 Task: Look for space in Rovereto, Italy from 1st June, 2023 to 9th June, 2023 for 4 adults in price range Rs.6000 to Rs.12000. Place can be entire place with 2 bedrooms having 2 beds and 2 bathrooms. Property type can be house, flat, guest house. Booking option can be shelf check-in. Required host language is English.
Action: Mouse moved to (424, 120)
Screenshot: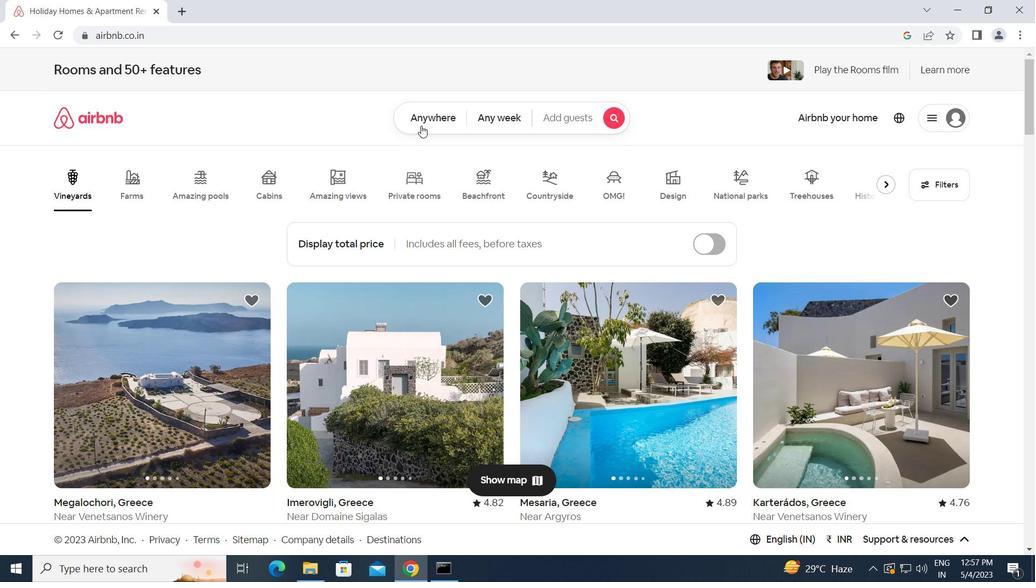 
Action: Mouse pressed left at (424, 120)
Screenshot: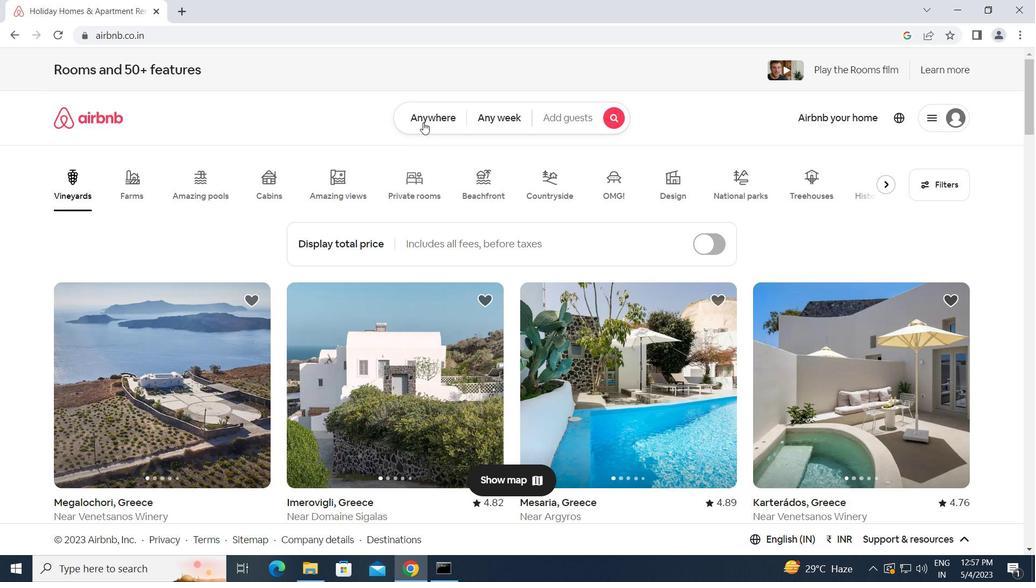 
Action: Mouse moved to (322, 166)
Screenshot: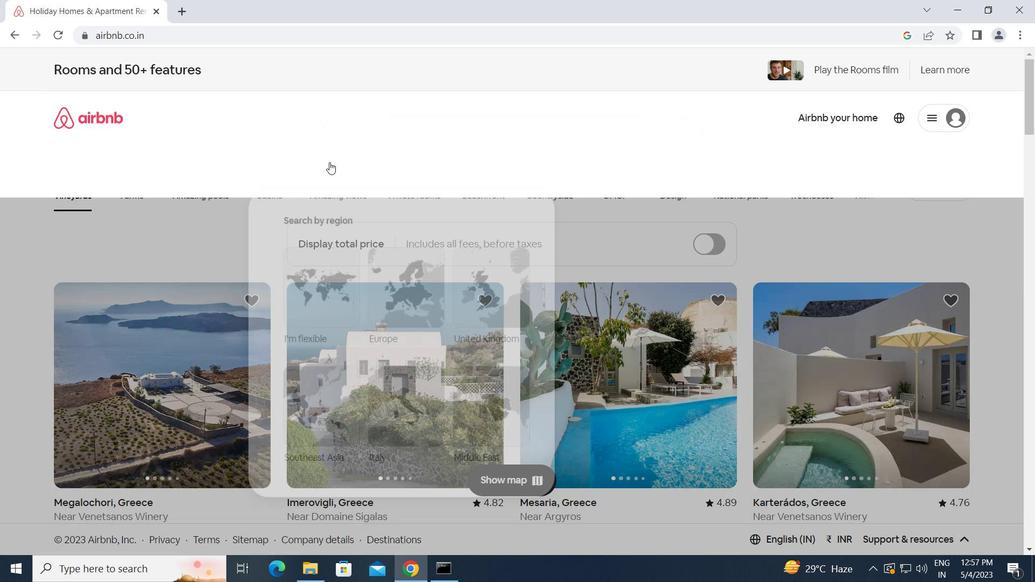 
Action: Mouse pressed left at (322, 166)
Screenshot: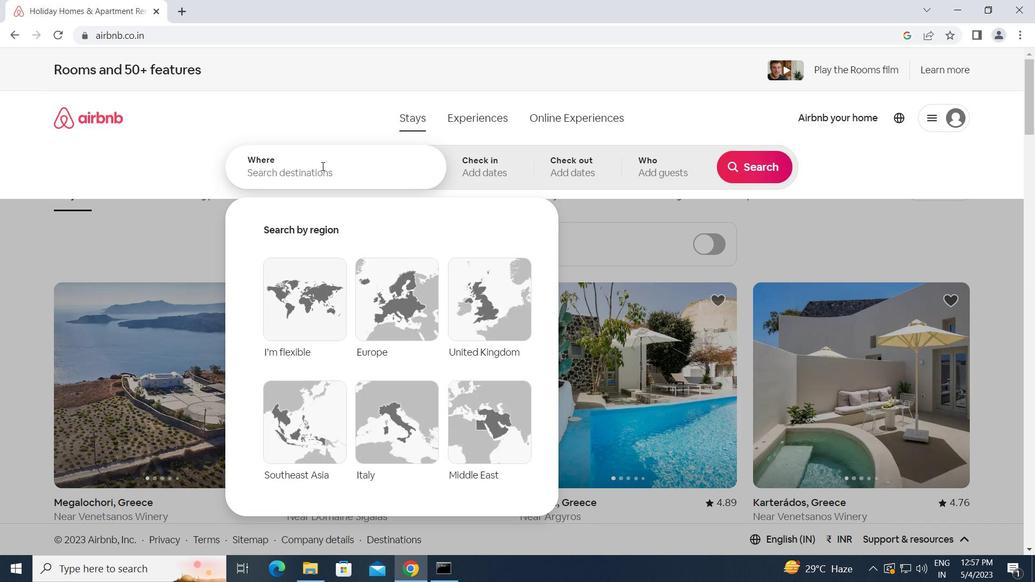 
Action: Key pressed r<Key.caps_lock>overeto,<Key.space><Key.caps_lock>i<Key.caps_lock>taly<Key.enter>
Screenshot: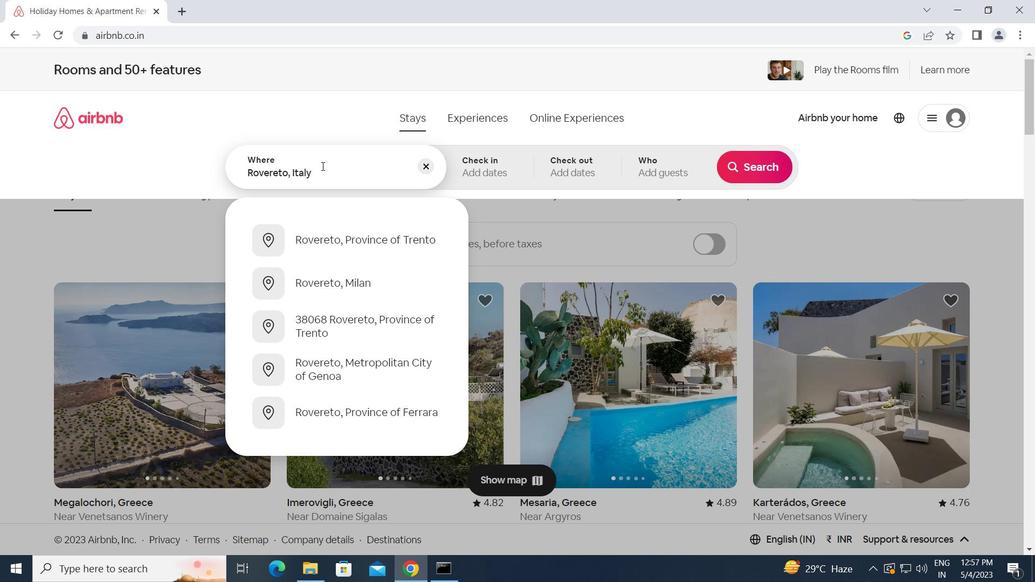 
Action: Mouse moved to (671, 326)
Screenshot: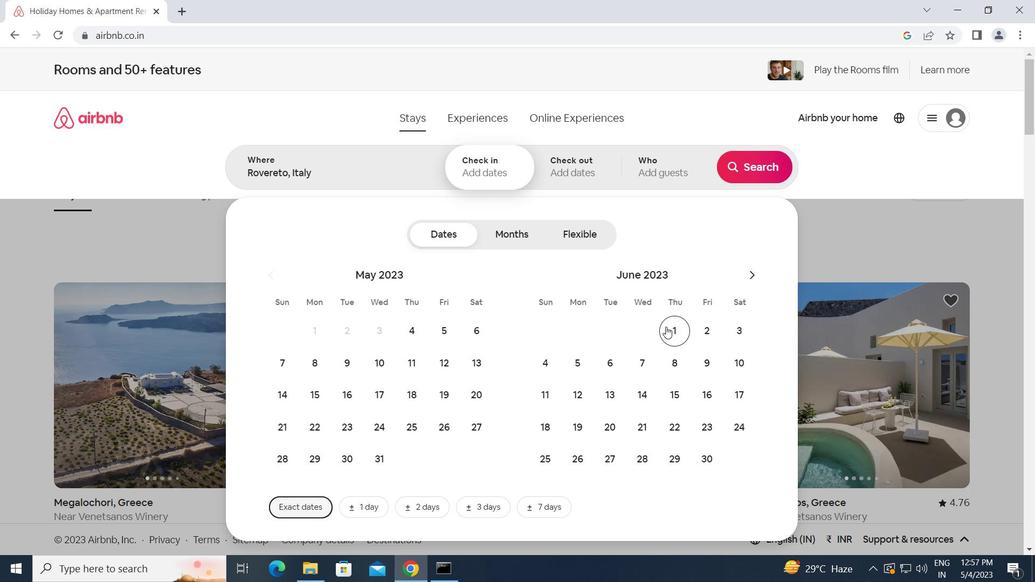
Action: Mouse pressed left at (671, 326)
Screenshot: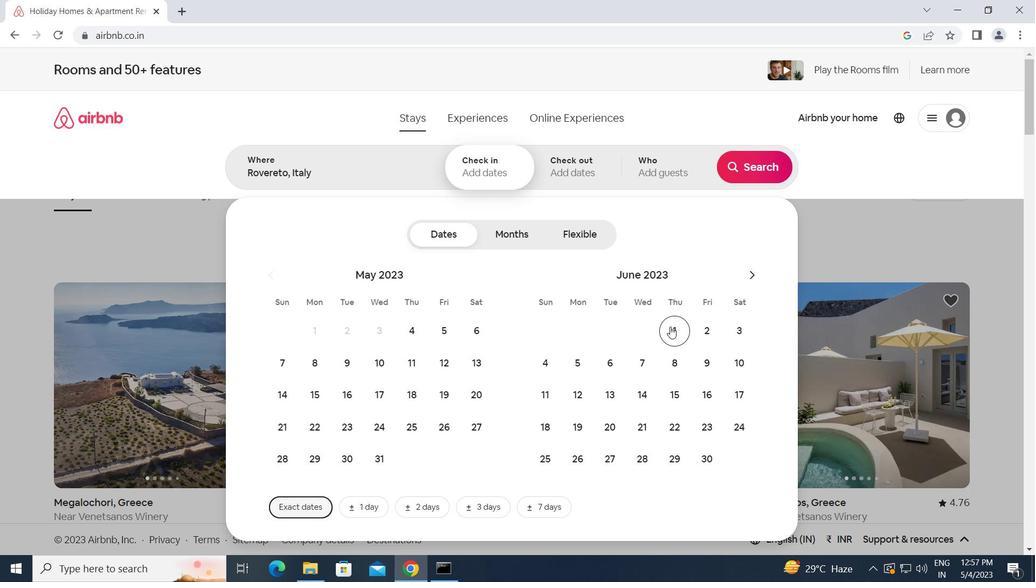 
Action: Mouse moved to (702, 364)
Screenshot: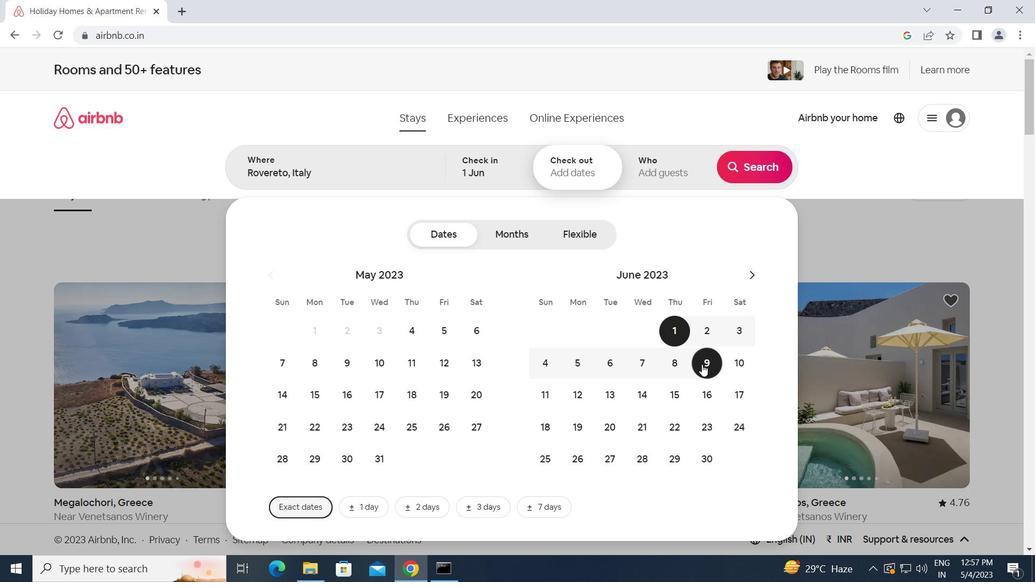 
Action: Mouse pressed left at (702, 364)
Screenshot: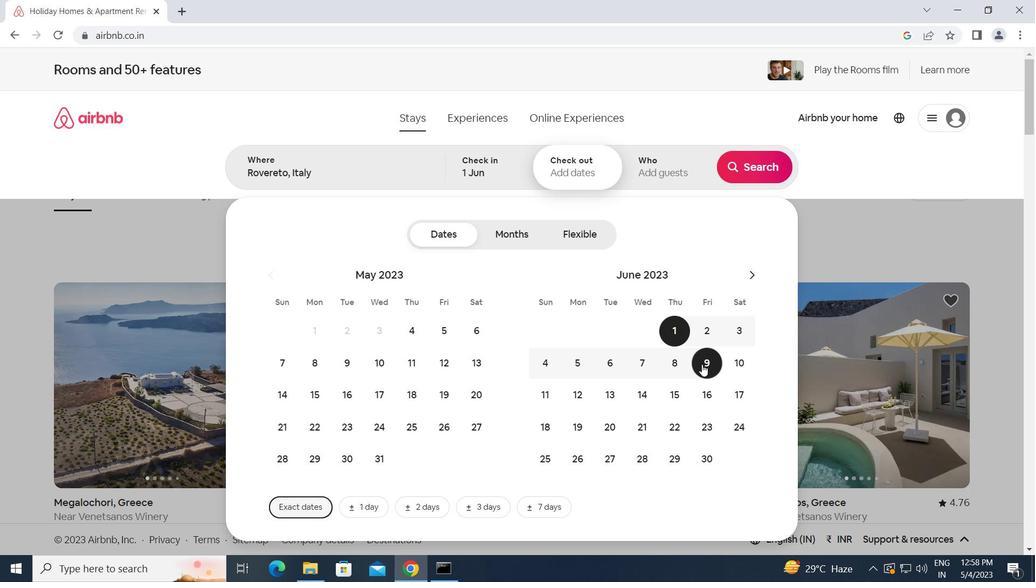 
Action: Mouse moved to (651, 174)
Screenshot: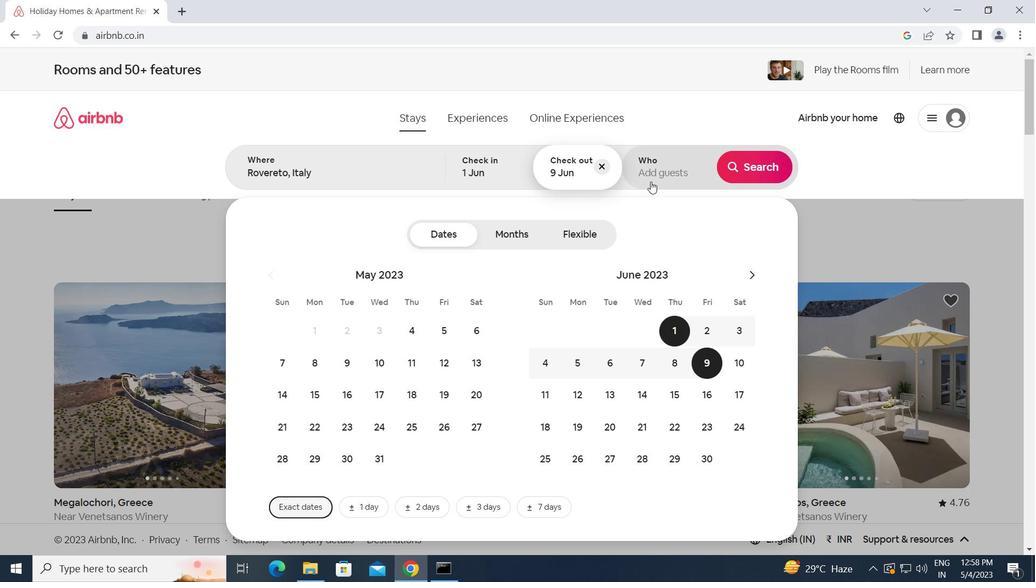 
Action: Mouse pressed left at (651, 174)
Screenshot: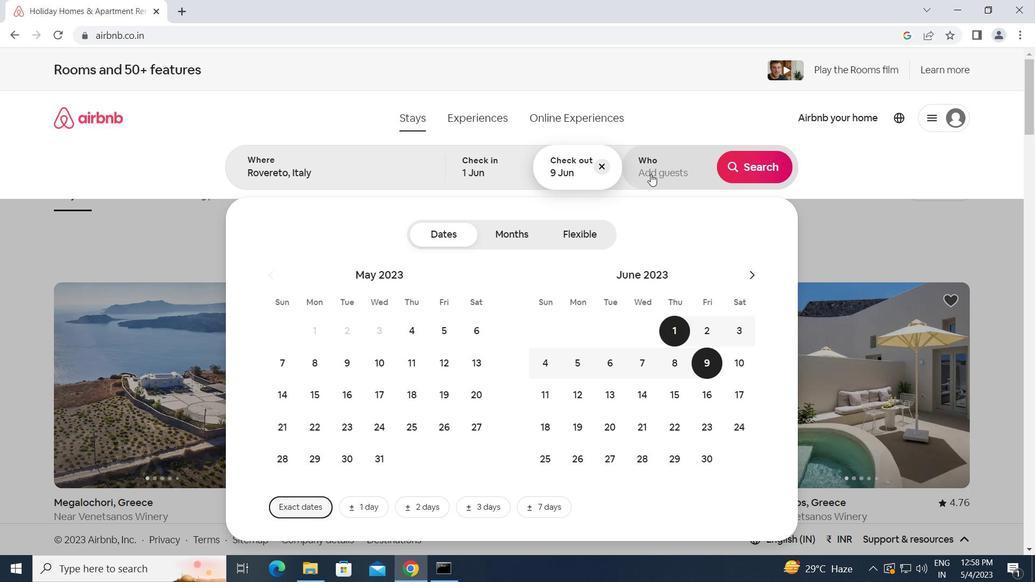 
Action: Mouse moved to (754, 236)
Screenshot: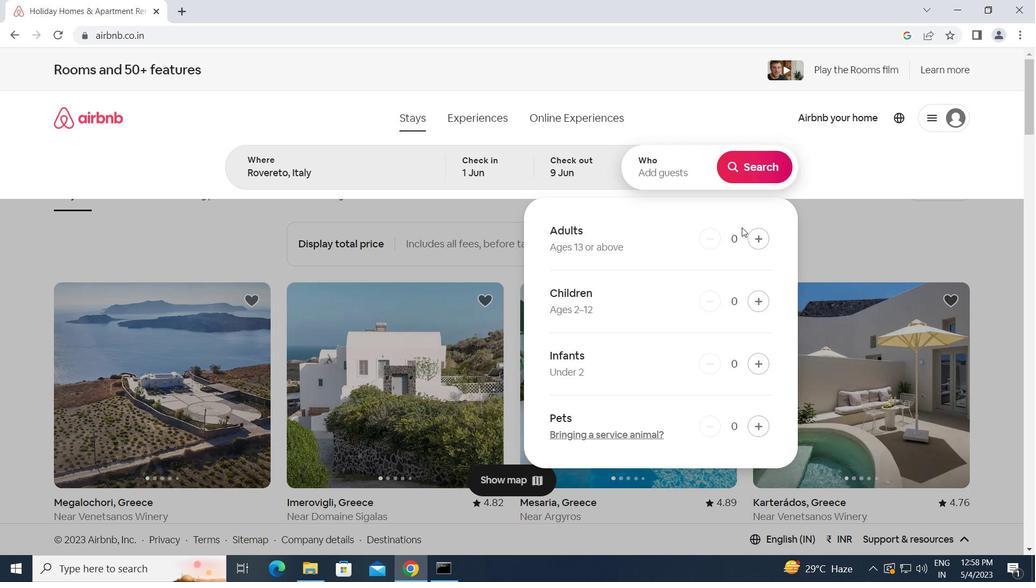 
Action: Mouse pressed left at (754, 236)
Screenshot: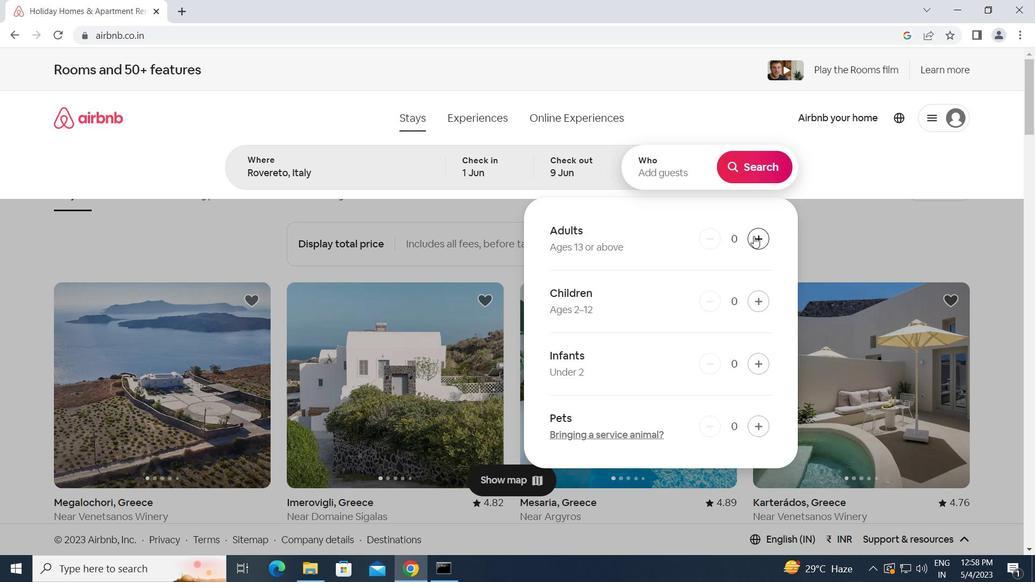 
Action: Mouse pressed left at (754, 236)
Screenshot: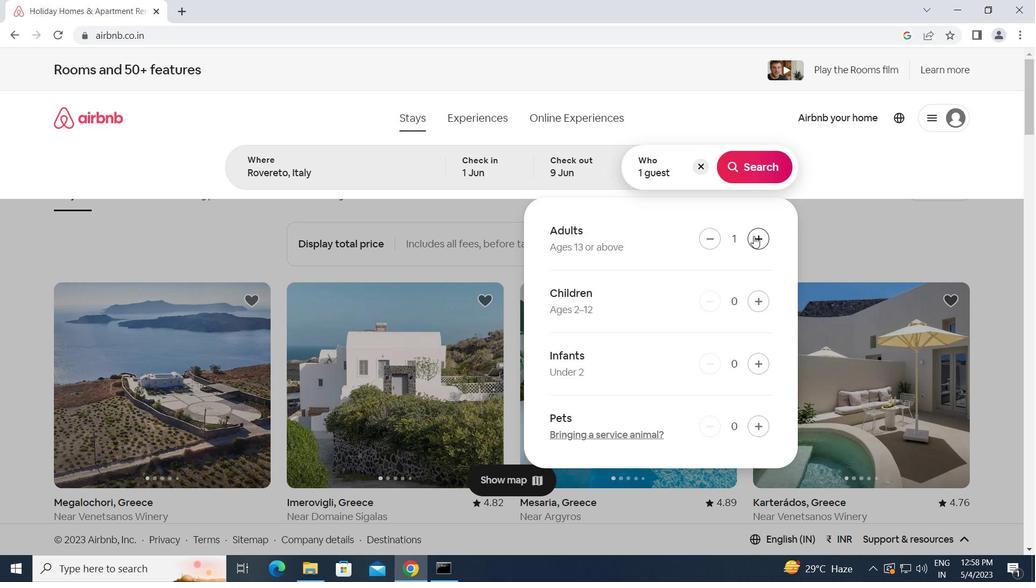 
Action: Mouse pressed left at (754, 236)
Screenshot: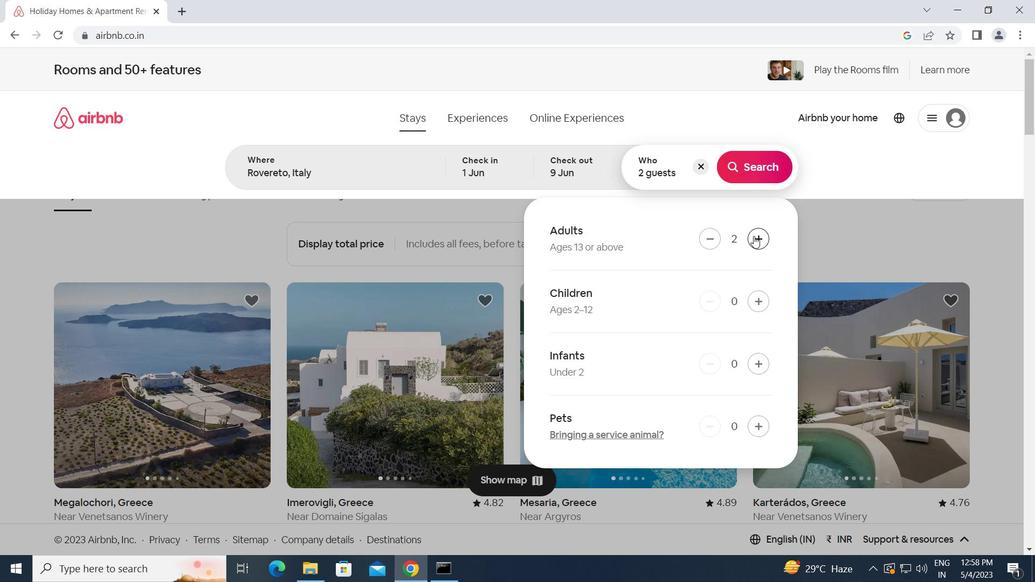 
Action: Mouse moved to (754, 236)
Screenshot: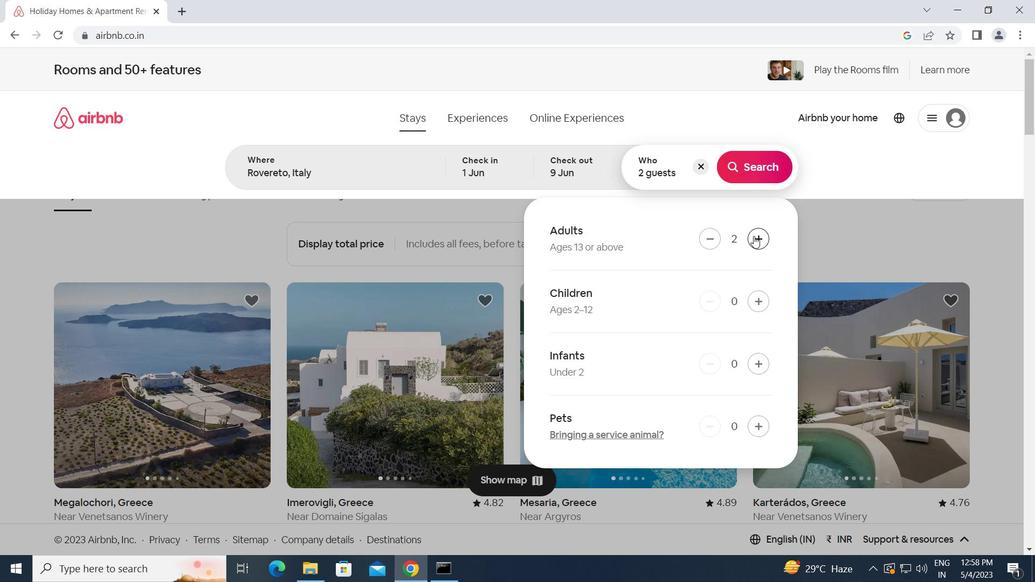 
Action: Mouse pressed left at (754, 236)
Screenshot: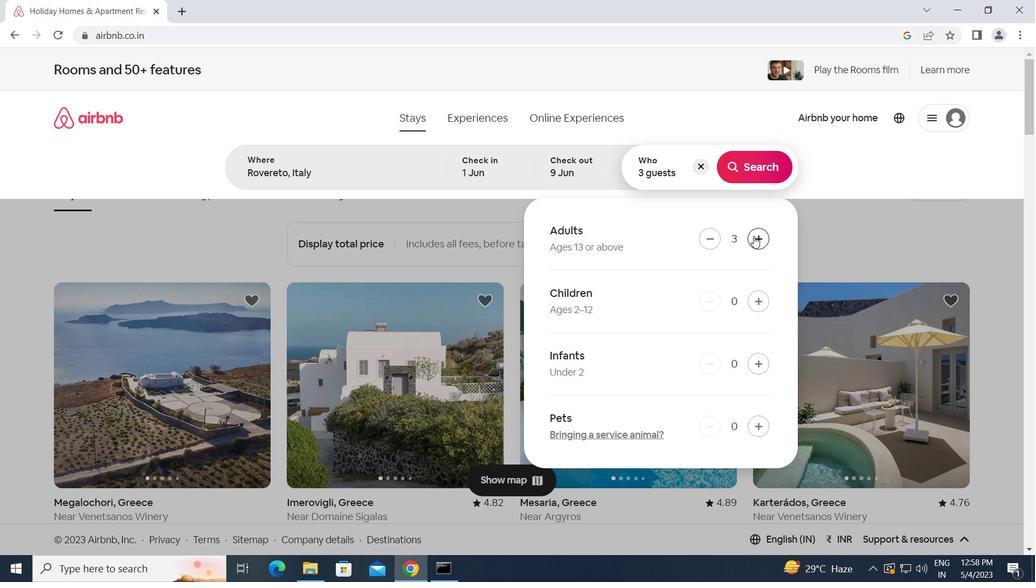 
Action: Mouse moved to (744, 173)
Screenshot: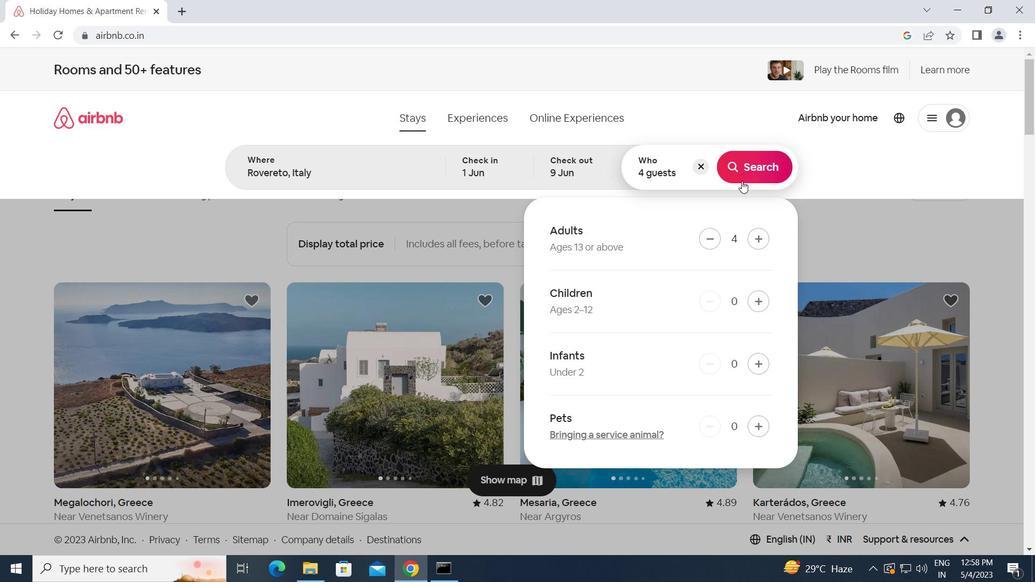 
Action: Mouse pressed left at (744, 173)
Screenshot: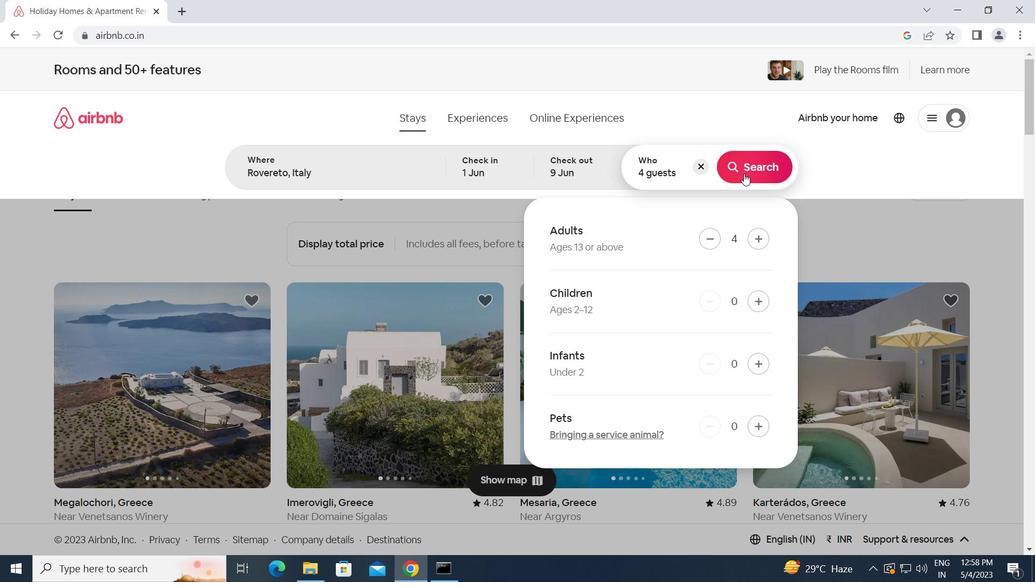 
Action: Mouse moved to (964, 124)
Screenshot: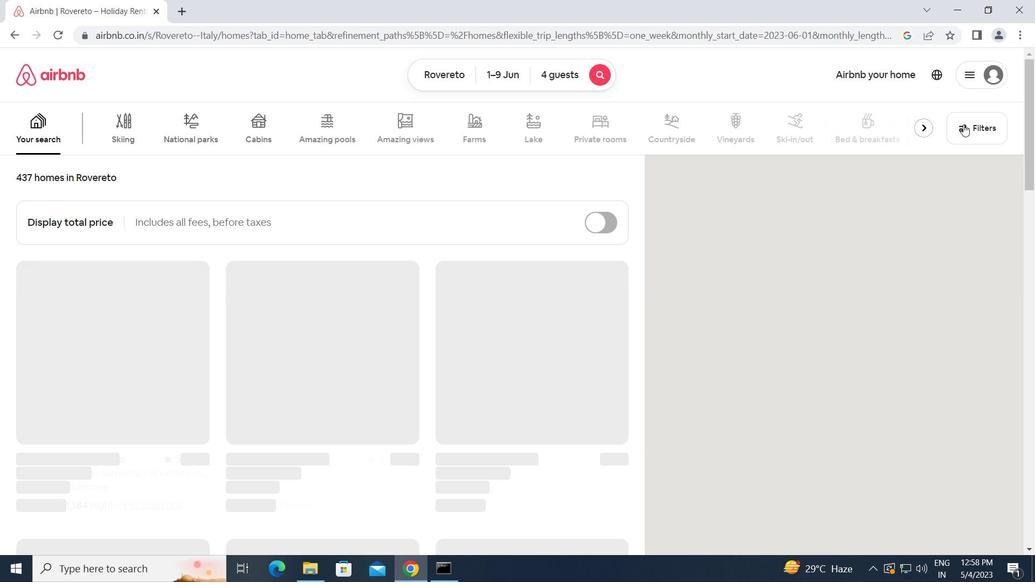 
Action: Mouse pressed left at (964, 124)
Screenshot: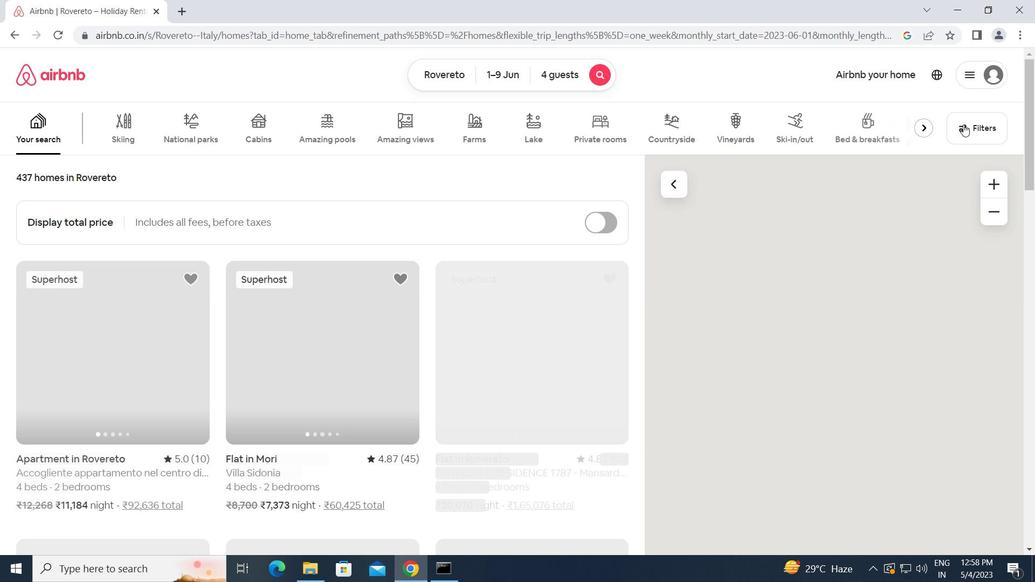 
Action: Mouse moved to (345, 296)
Screenshot: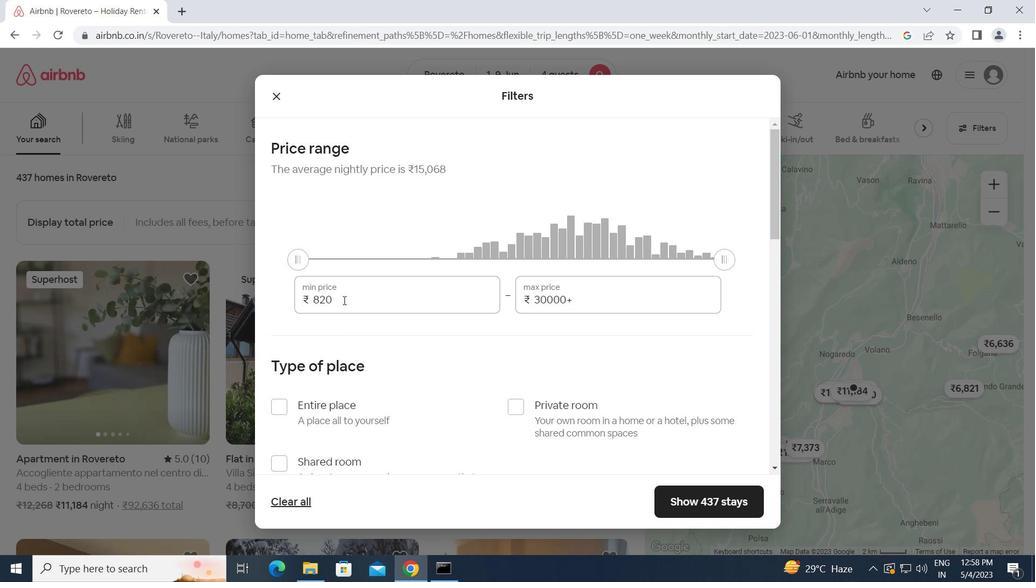 
Action: Mouse pressed left at (345, 296)
Screenshot: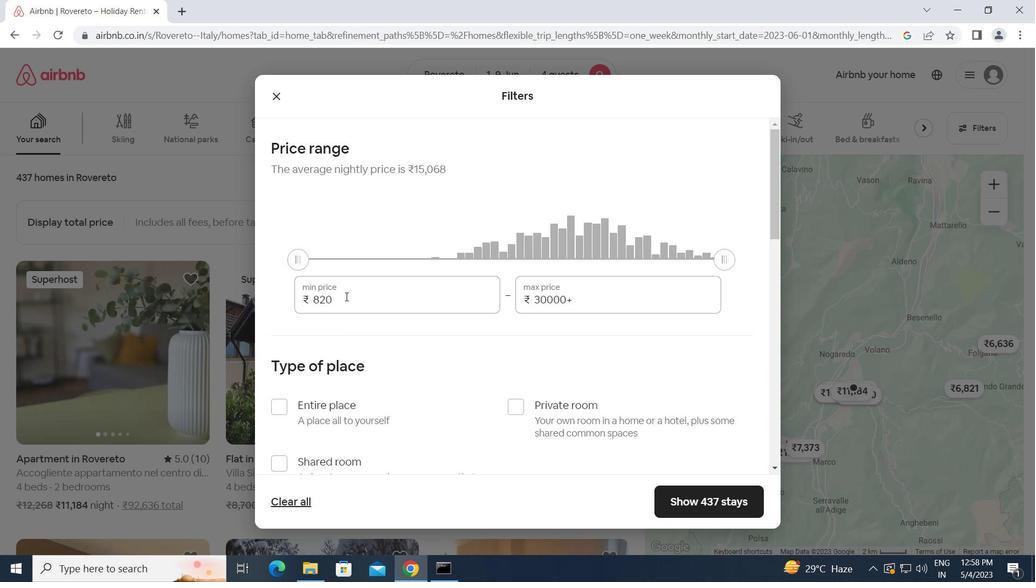 
Action: Mouse moved to (299, 305)
Screenshot: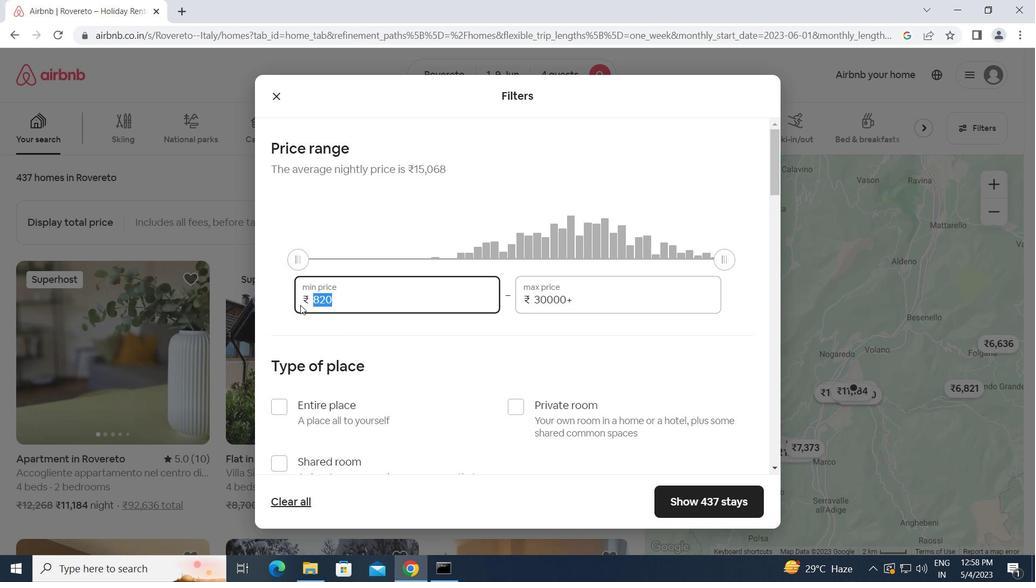 
Action: Key pressed 600
Screenshot: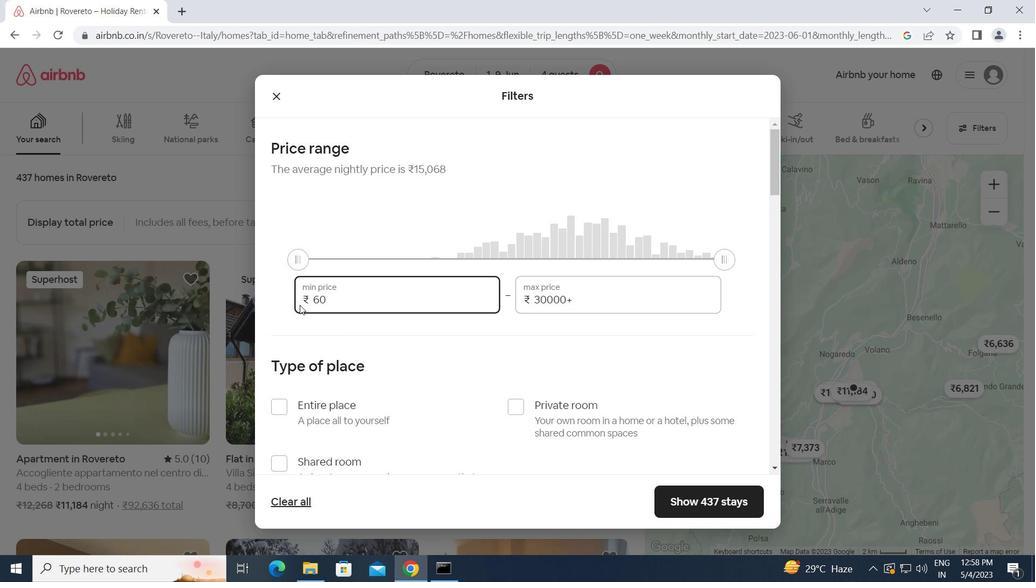 
Action: Mouse moved to (279, 324)
Screenshot: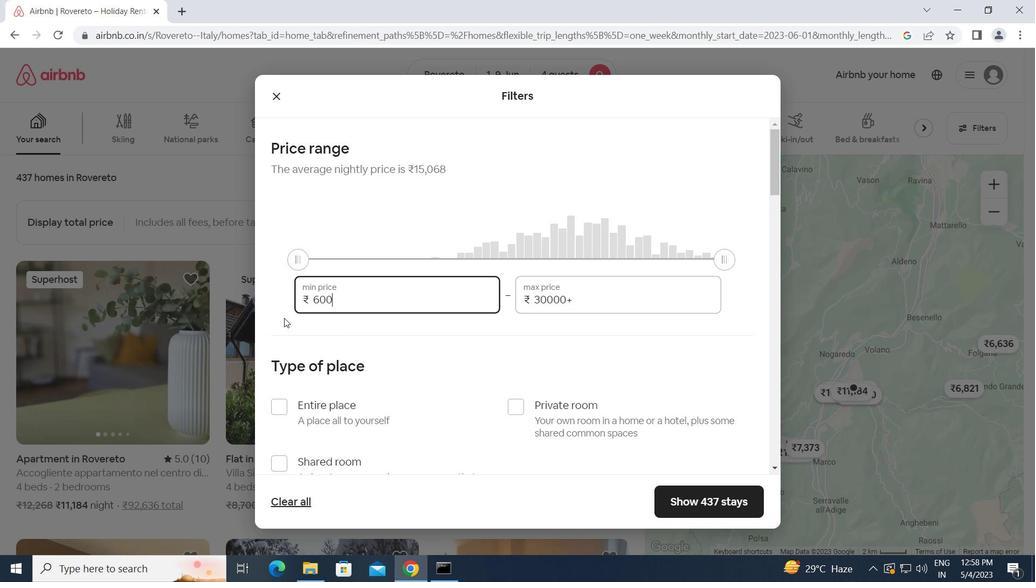 
Action: Key pressed 0<Key.tab>12000
Screenshot: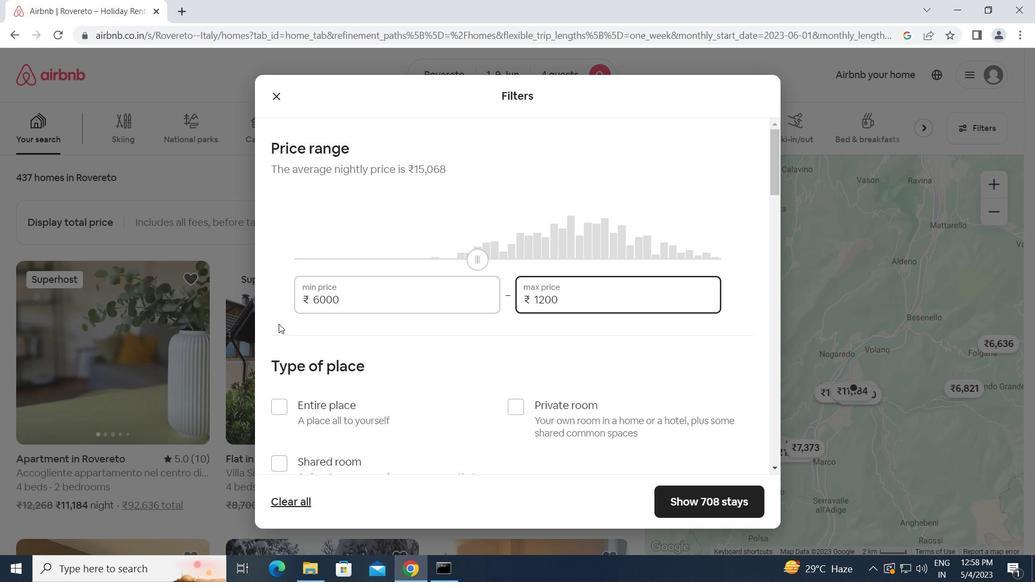 
Action: Mouse moved to (380, 350)
Screenshot: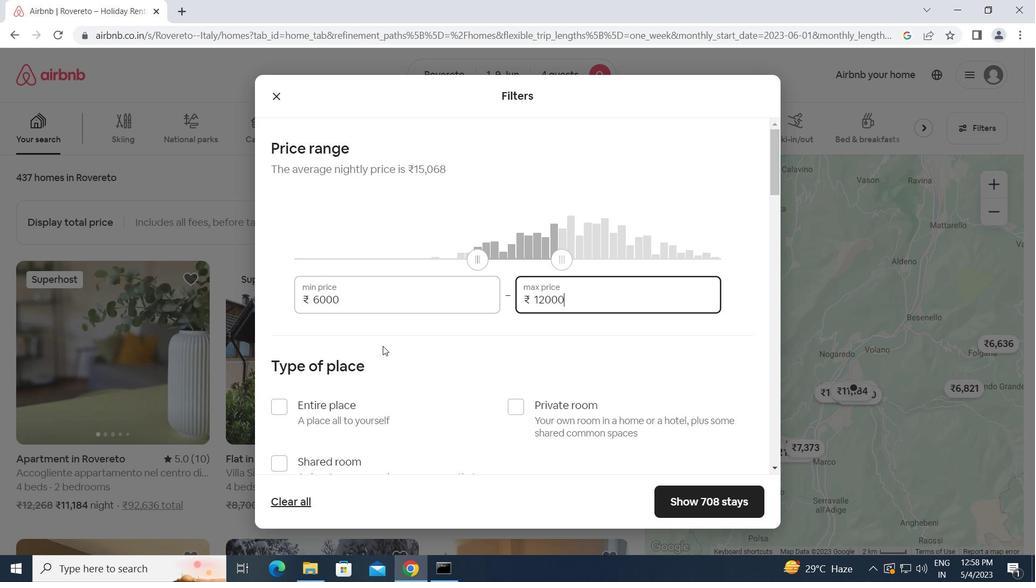 
Action: Mouse scrolled (380, 350) with delta (0, 0)
Screenshot: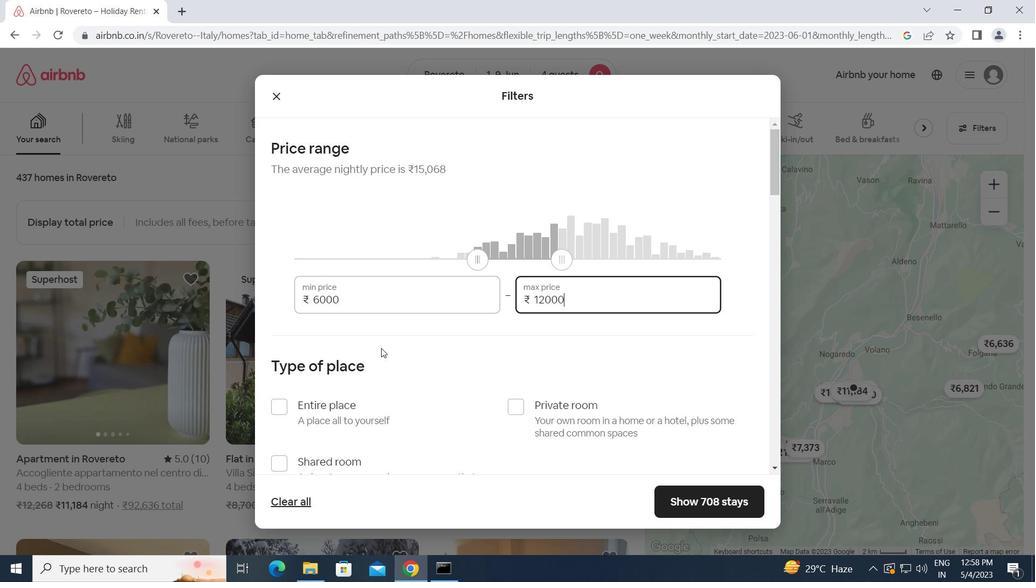 
Action: Mouse moved to (285, 344)
Screenshot: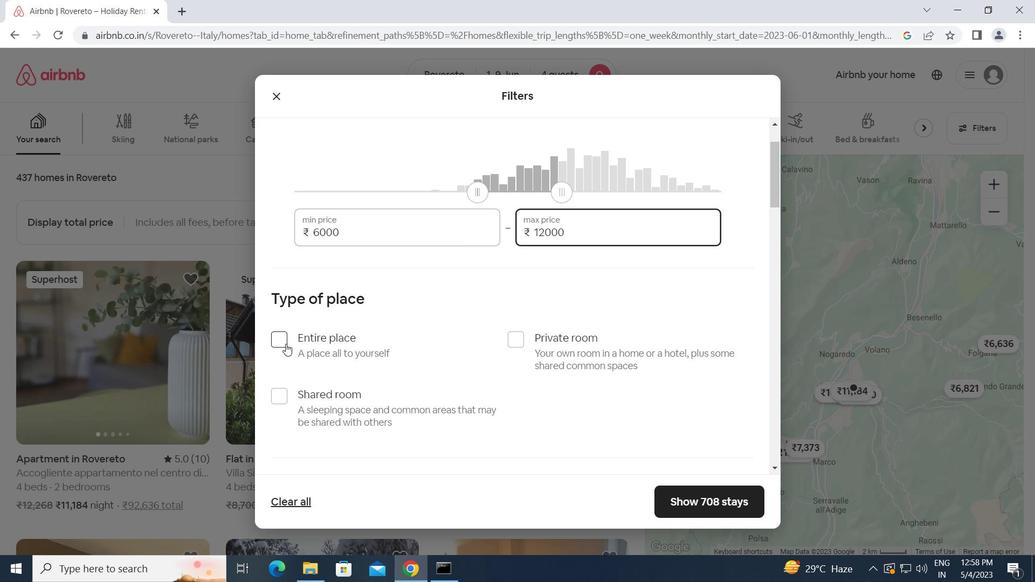 
Action: Mouse pressed left at (285, 344)
Screenshot: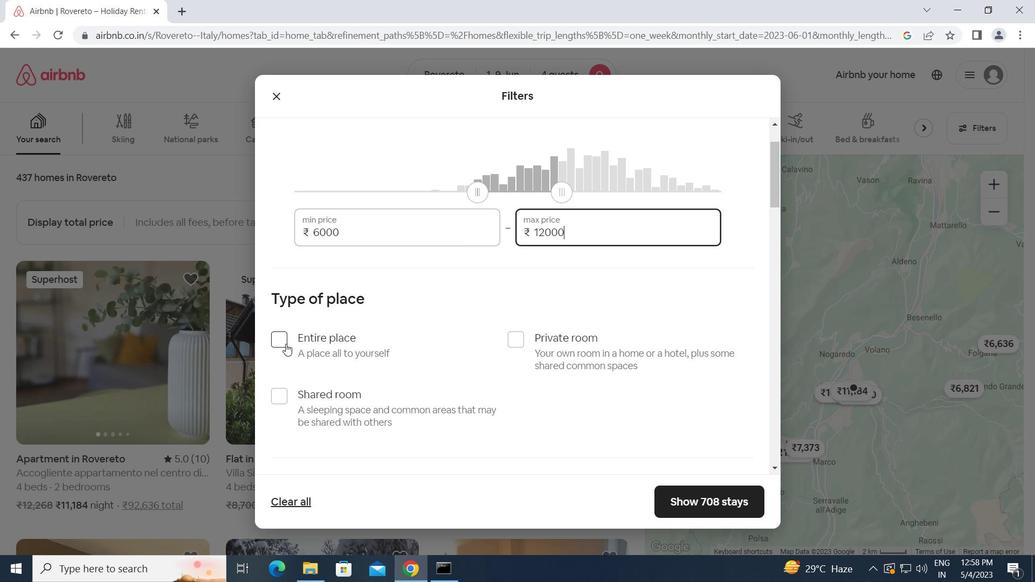 
Action: Mouse moved to (426, 378)
Screenshot: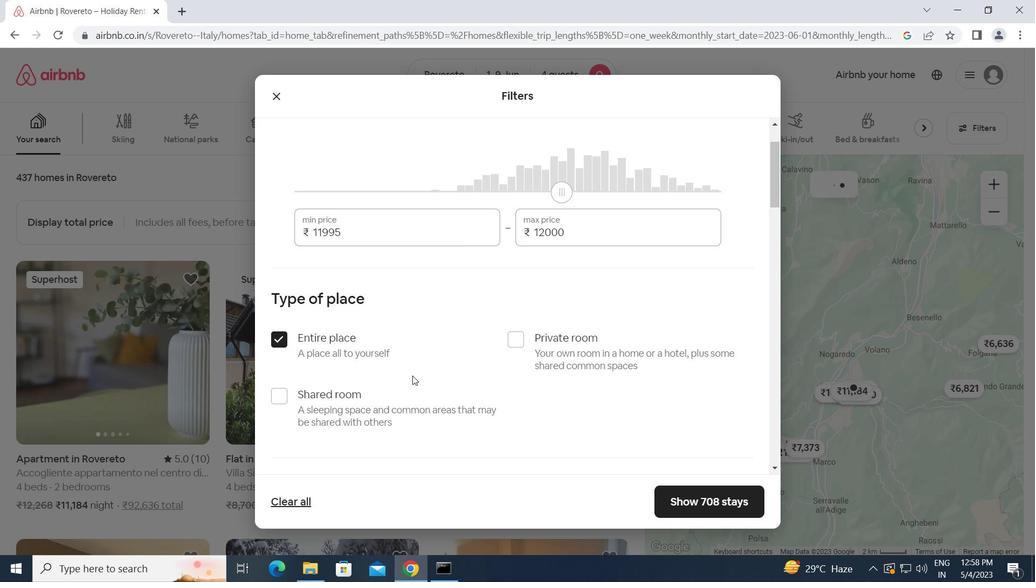 
Action: Mouse scrolled (426, 378) with delta (0, 0)
Screenshot: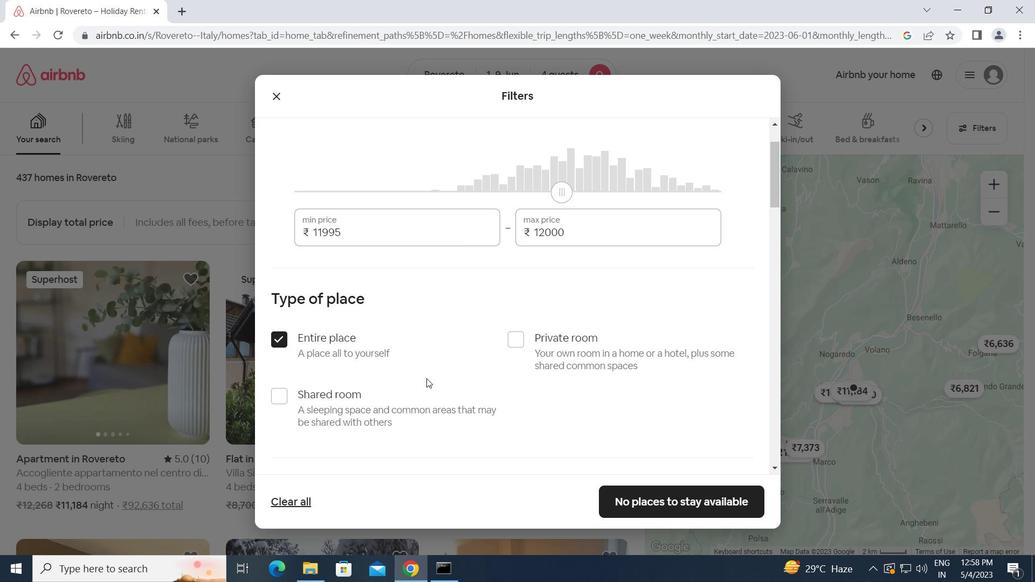 
Action: Mouse scrolled (426, 378) with delta (0, 0)
Screenshot: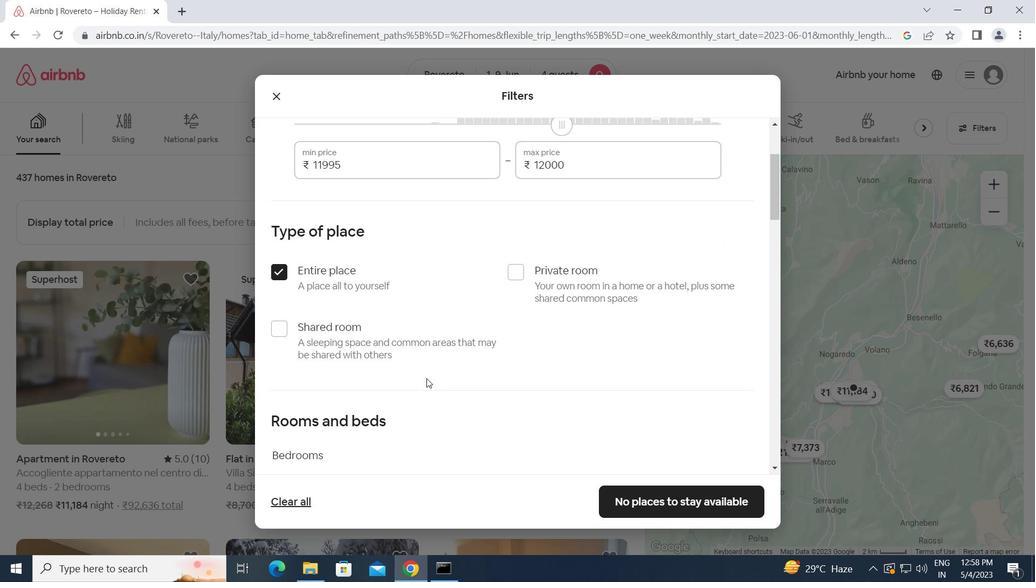 
Action: Mouse scrolled (426, 378) with delta (0, 0)
Screenshot: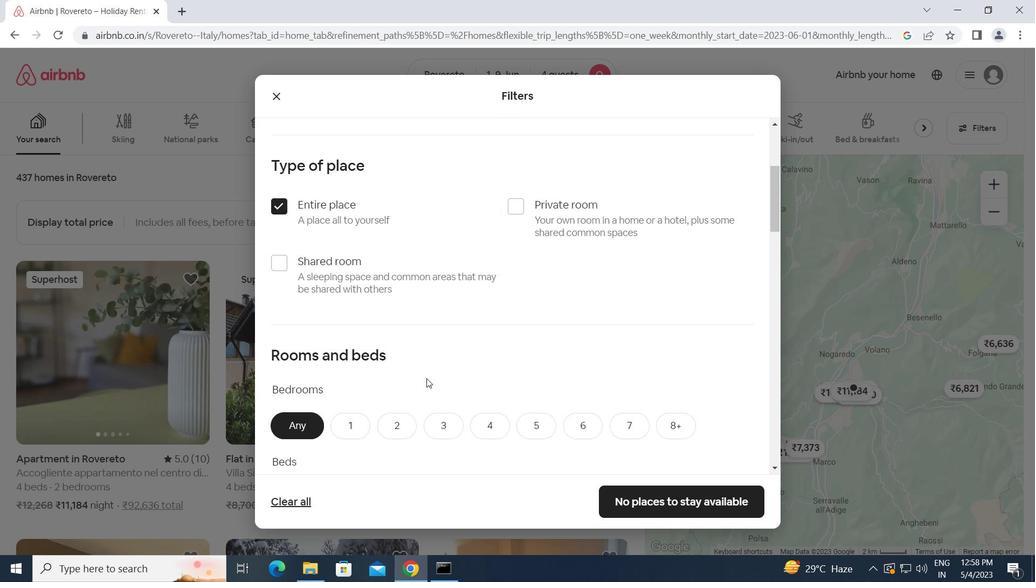 
Action: Mouse moved to (398, 358)
Screenshot: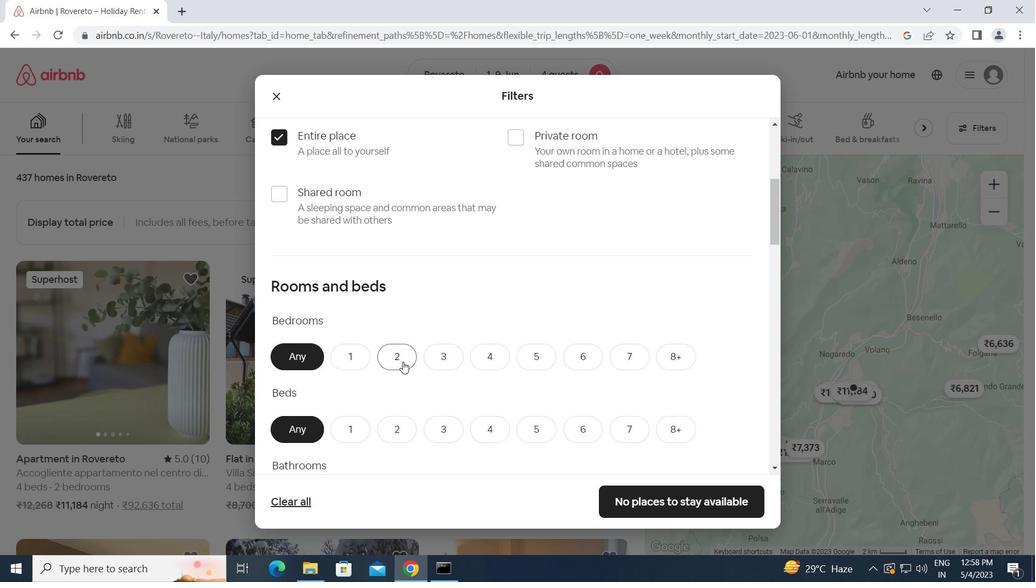 
Action: Mouse pressed left at (398, 358)
Screenshot: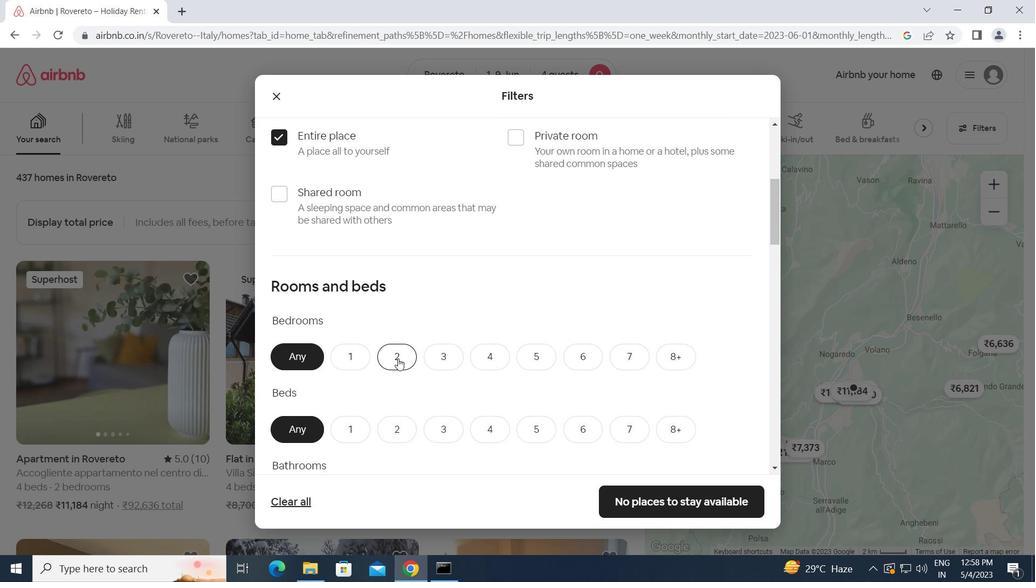 
Action: Mouse moved to (400, 431)
Screenshot: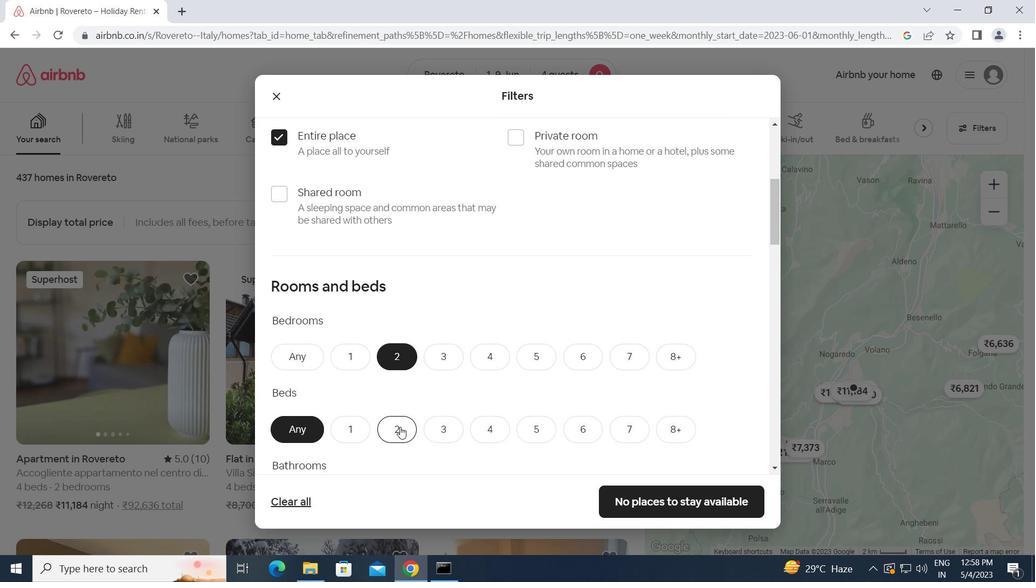 
Action: Mouse pressed left at (400, 431)
Screenshot: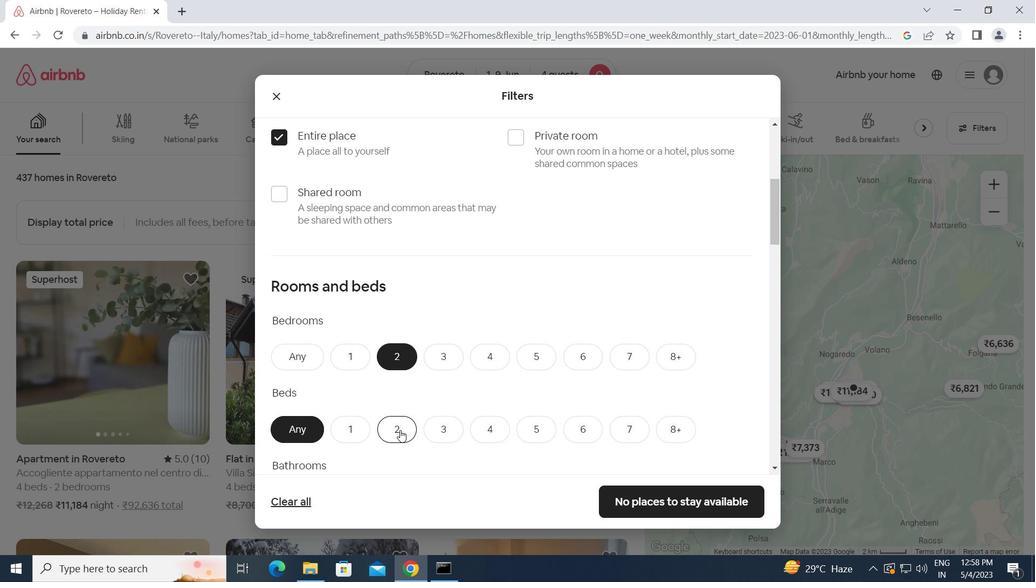 
Action: Mouse moved to (406, 431)
Screenshot: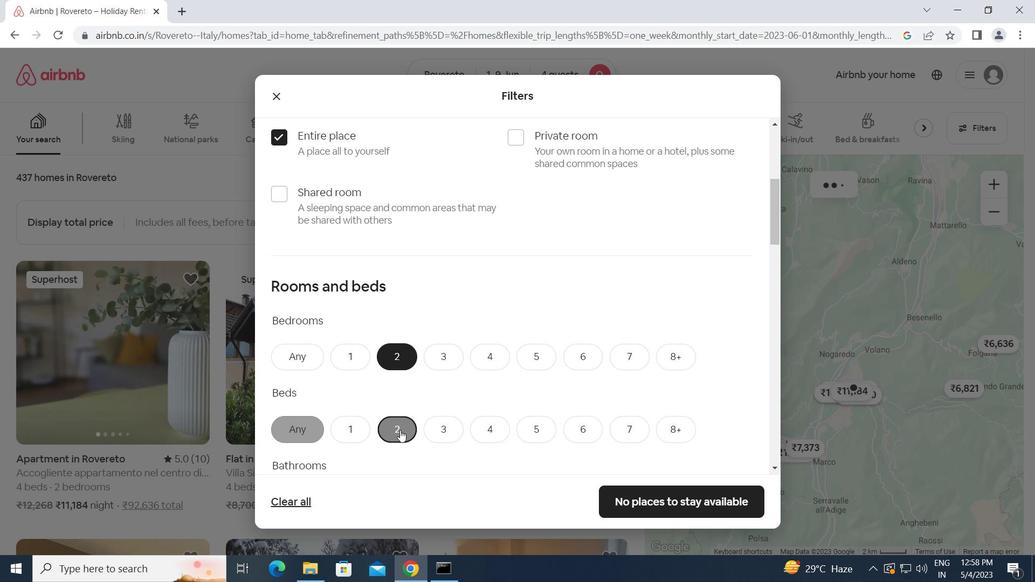 
Action: Mouse scrolled (406, 430) with delta (0, 0)
Screenshot: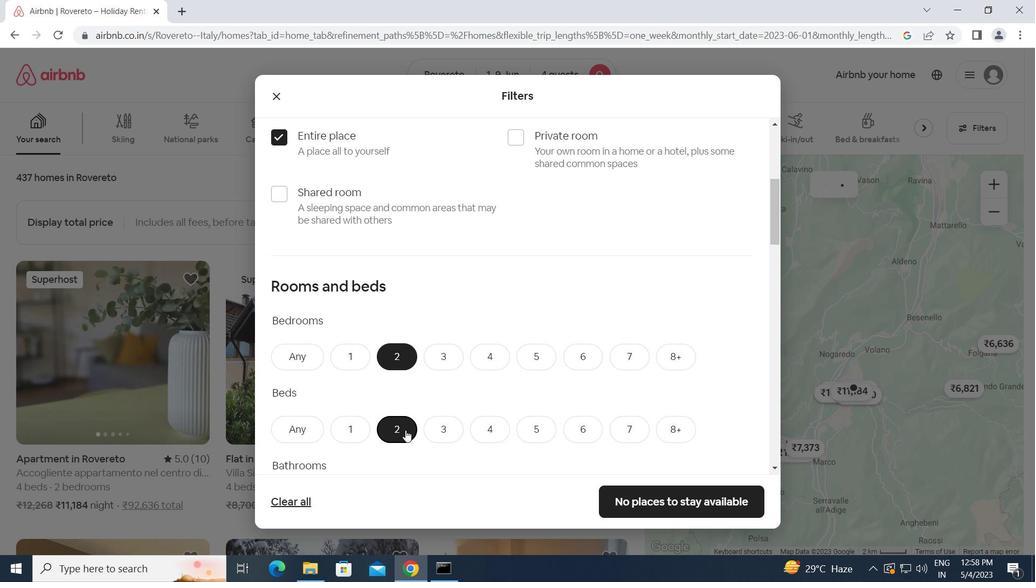 
Action: Mouse scrolled (406, 430) with delta (0, 0)
Screenshot: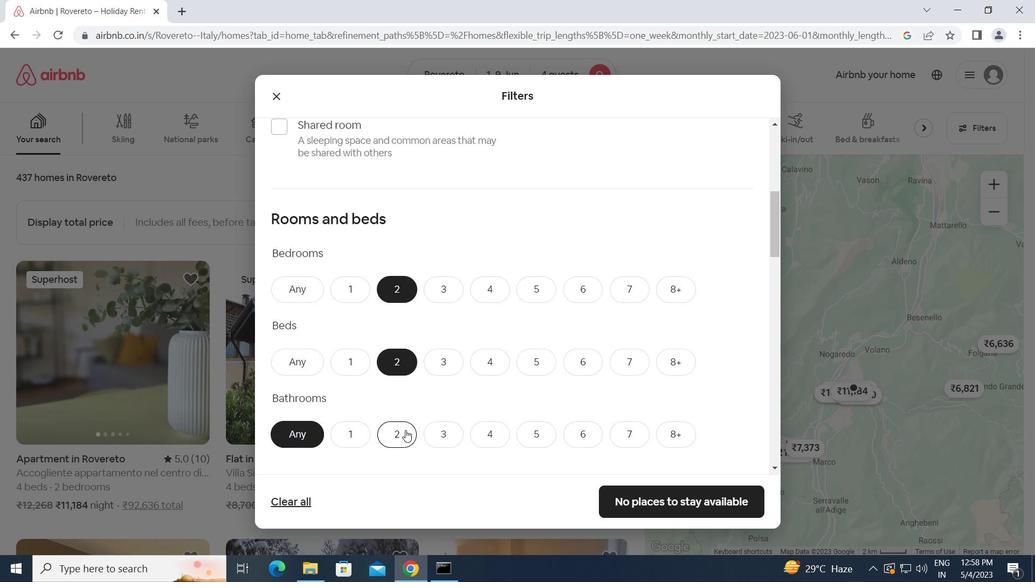 
Action: Mouse moved to (402, 363)
Screenshot: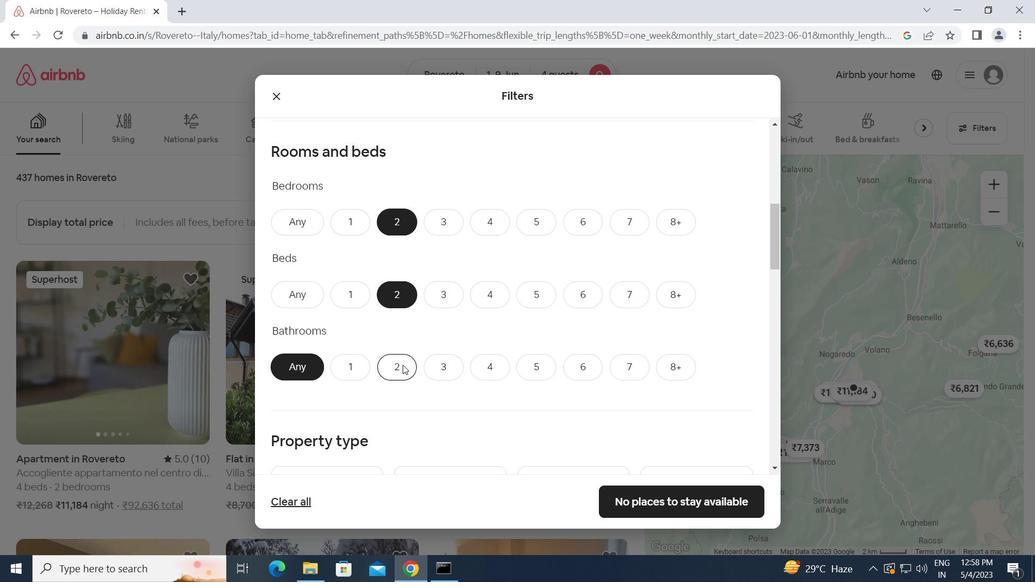 
Action: Mouse pressed left at (402, 363)
Screenshot: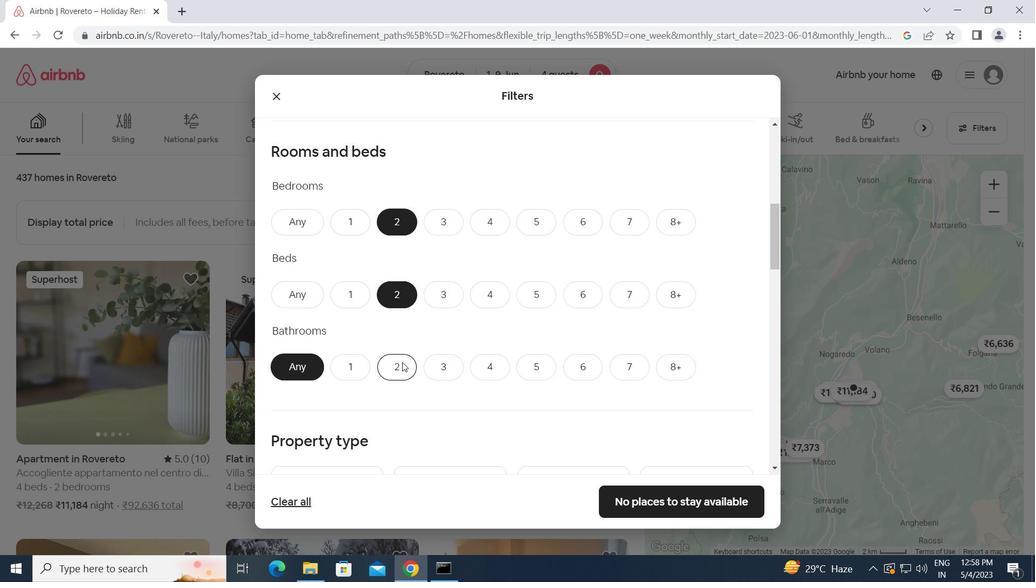 
Action: Mouse moved to (421, 412)
Screenshot: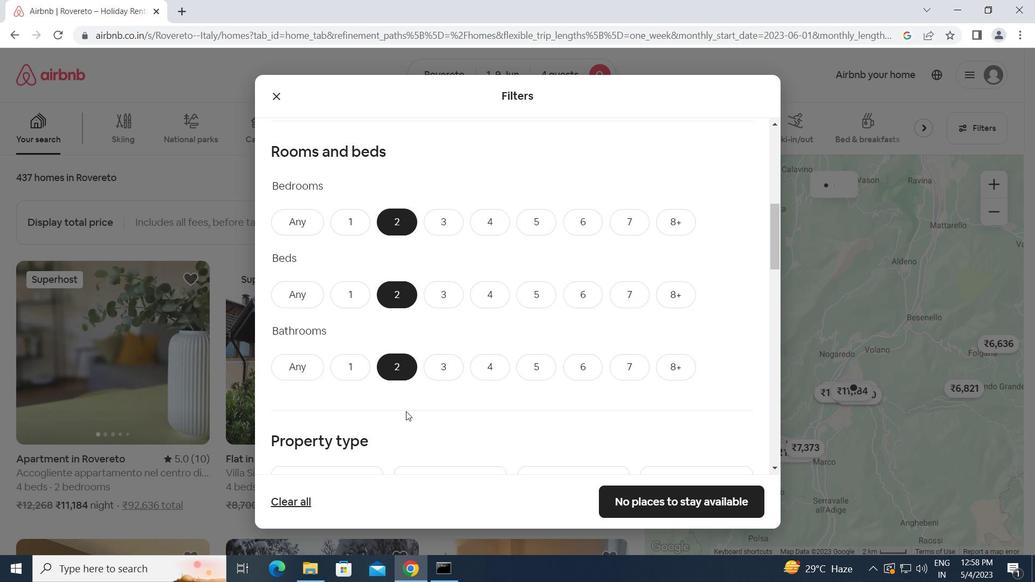 
Action: Mouse scrolled (421, 412) with delta (0, 0)
Screenshot: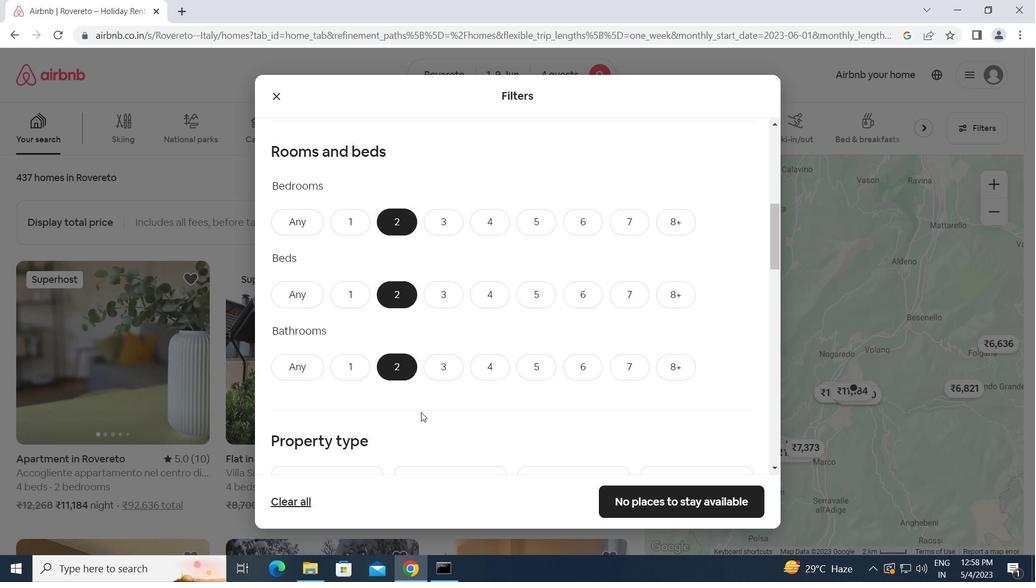 
Action: Mouse scrolled (421, 412) with delta (0, 0)
Screenshot: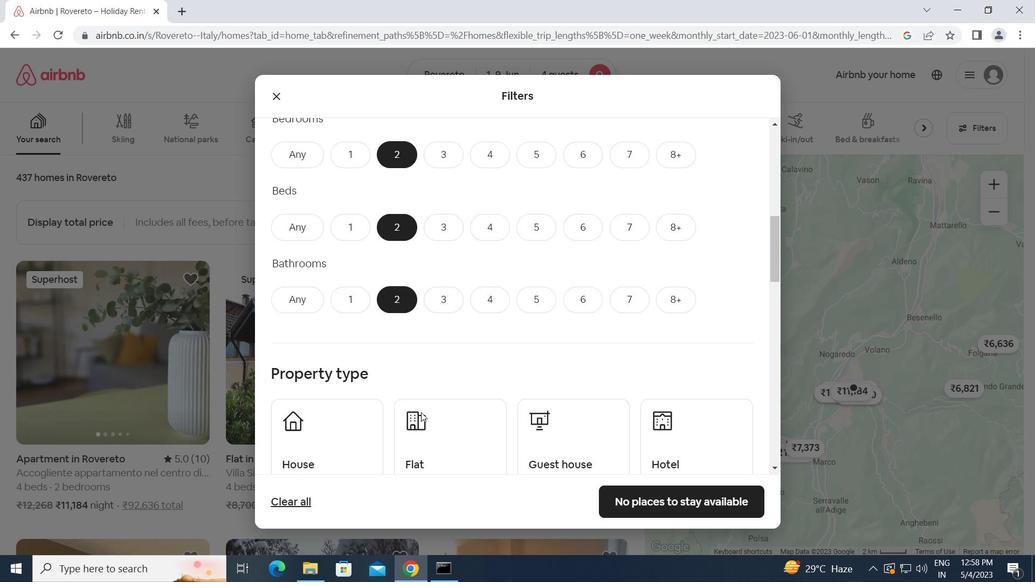
Action: Mouse moved to (315, 364)
Screenshot: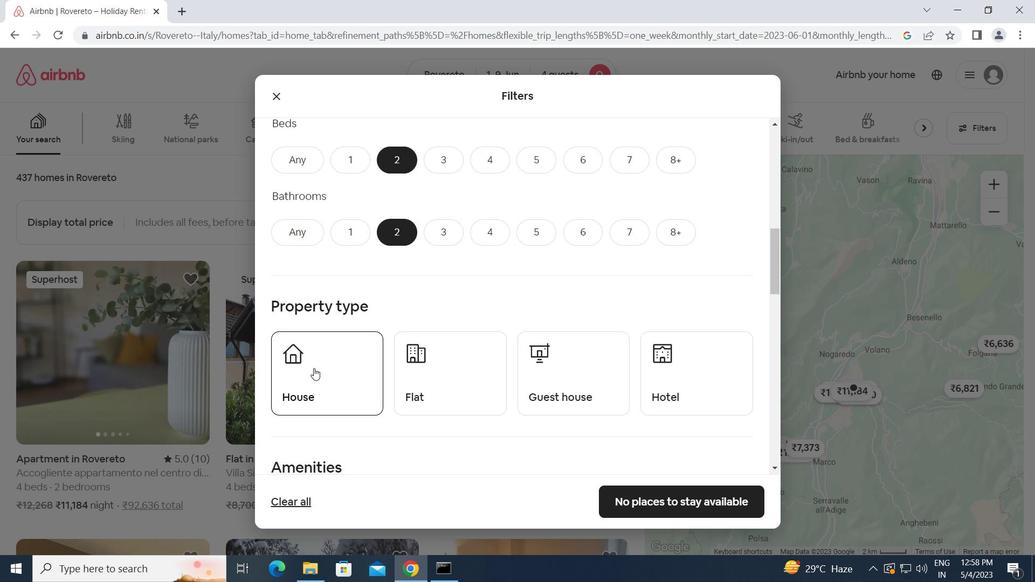 
Action: Mouse pressed left at (315, 364)
Screenshot: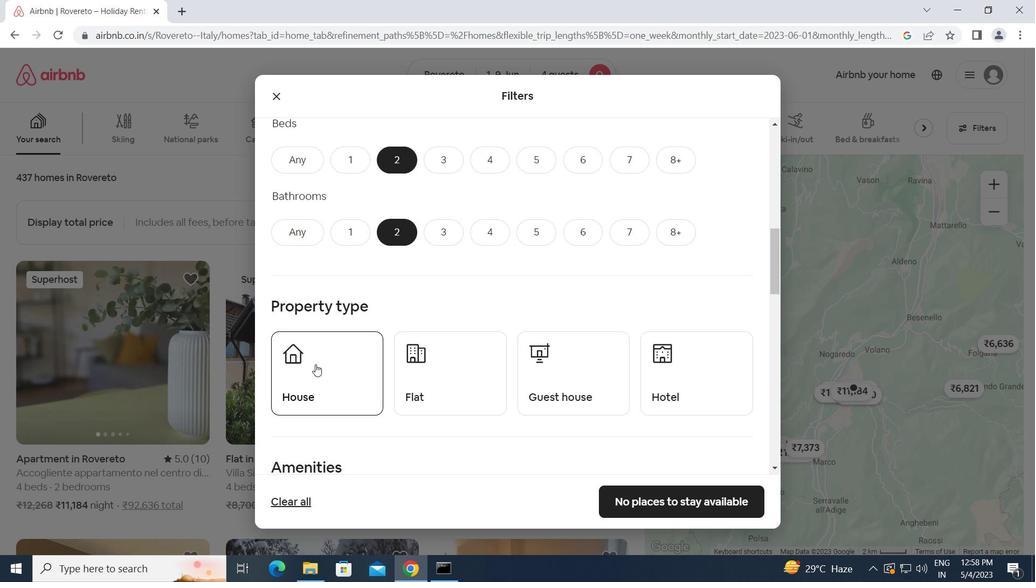 
Action: Mouse moved to (449, 367)
Screenshot: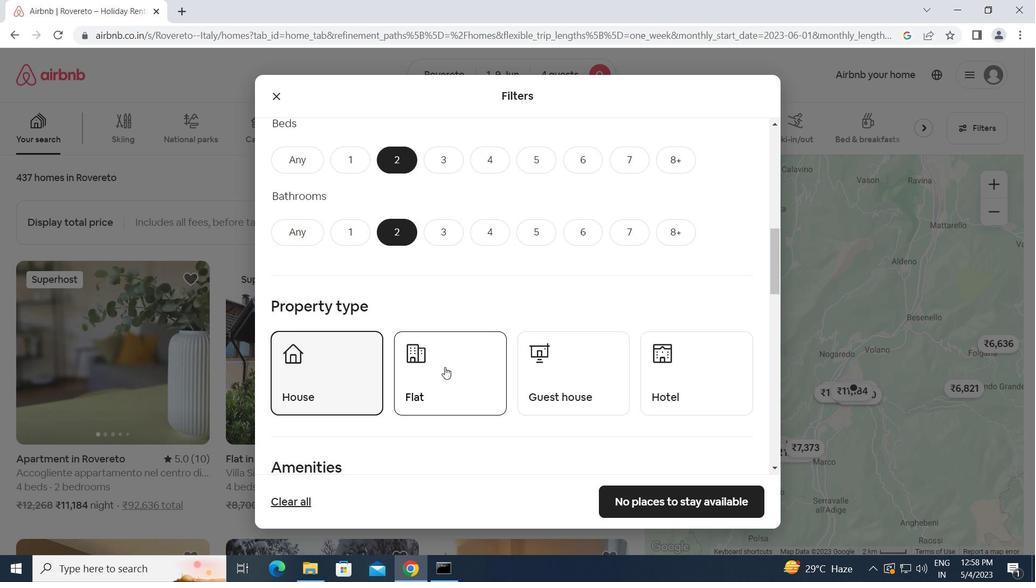 
Action: Mouse pressed left at (449, 367)
Screenshot: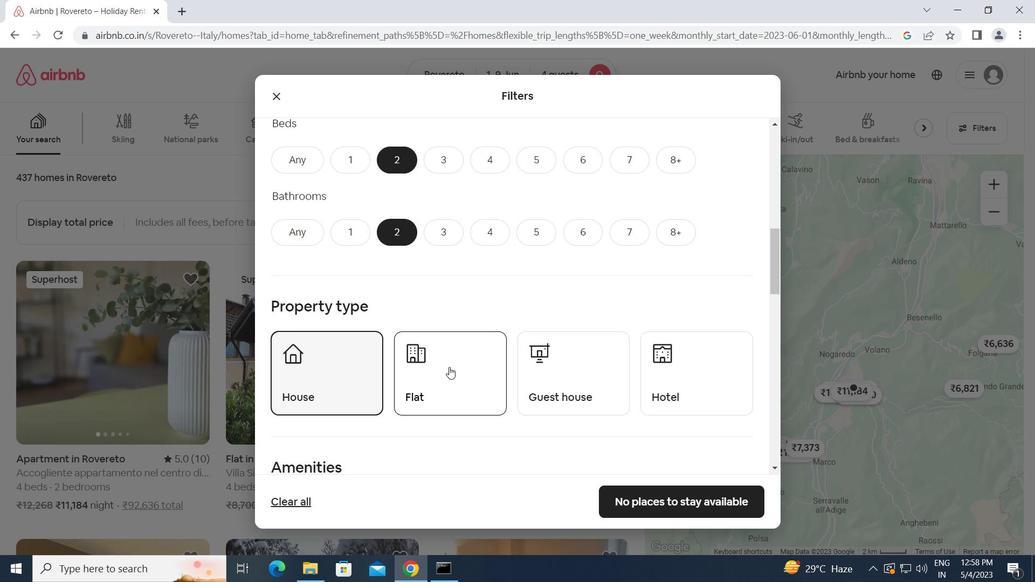 
Action: Mouse moved to (569, 369)
Screenshot: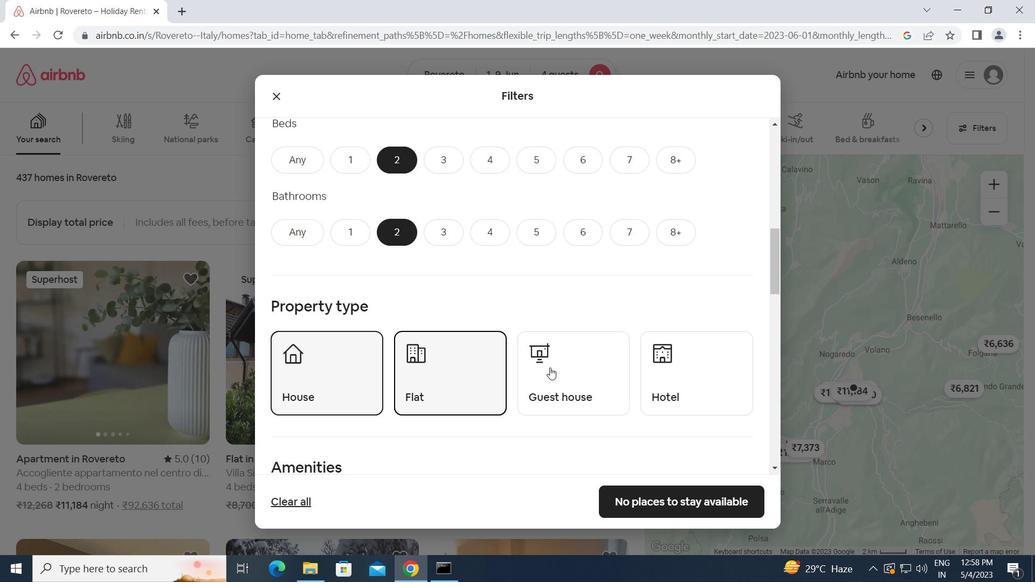 
Action: Mouse pressed left at (569, 369)
Screenshot: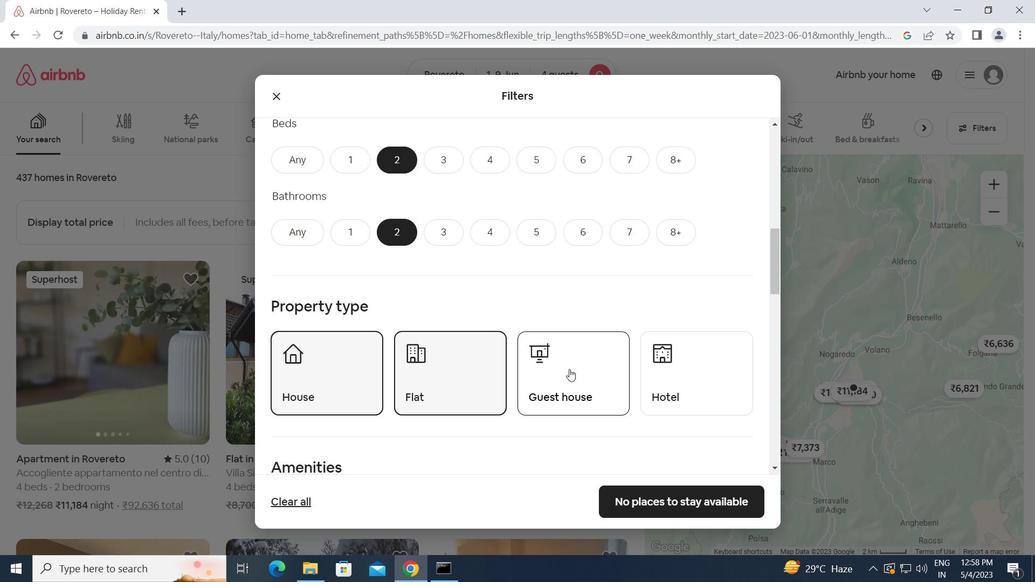 
Action: Mouse moved to (545, 380)
Screenshot: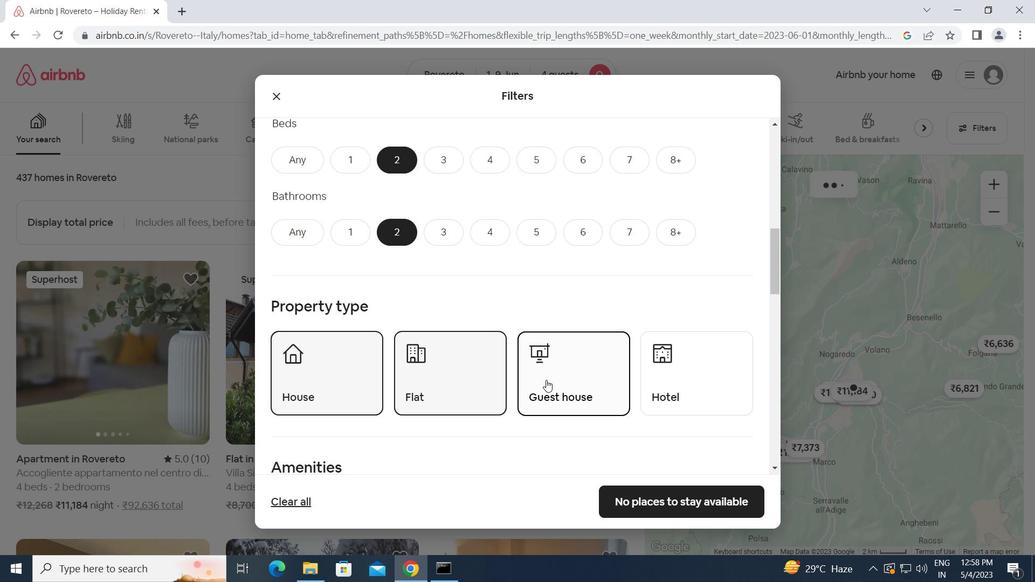 
Action: Mouse scrolled (545, 380) with delta (0, 0)
Screenshot: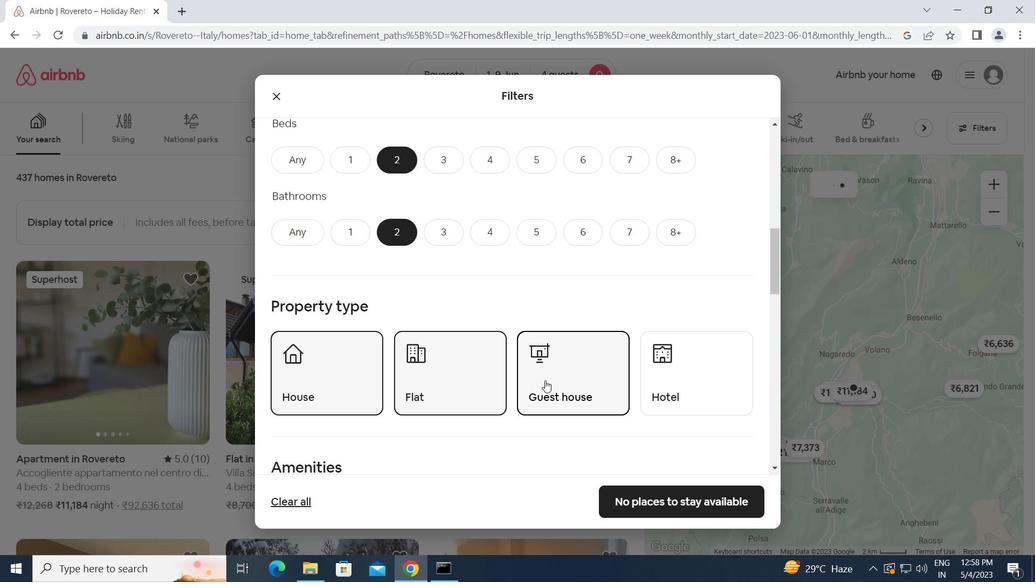 
Action: Mouse scrolled (545, 380) with delta (0, 0)
Screenshot: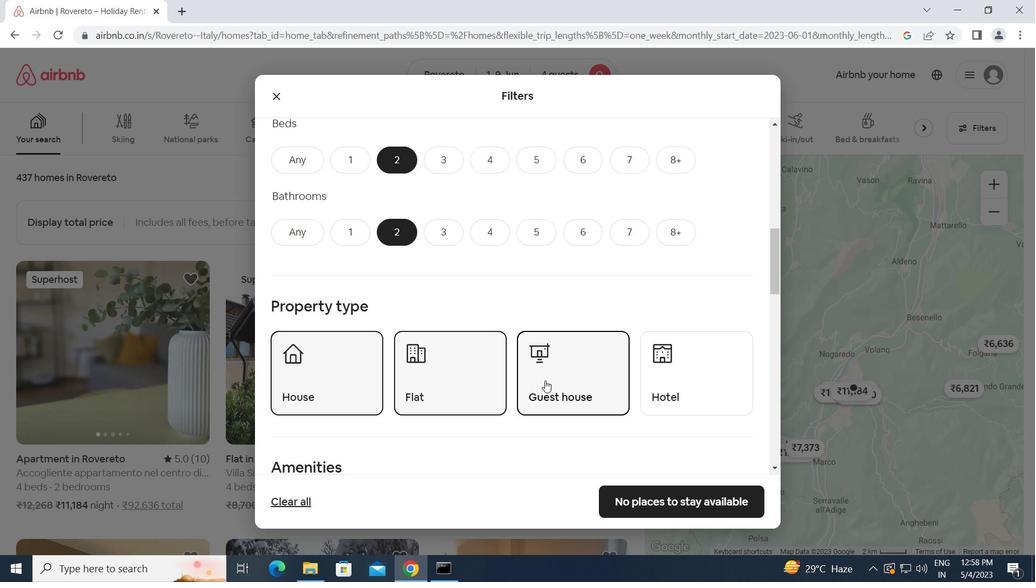 
Action: Mouse scrolled (545, 380) with delta (0, 0)
Screenshot: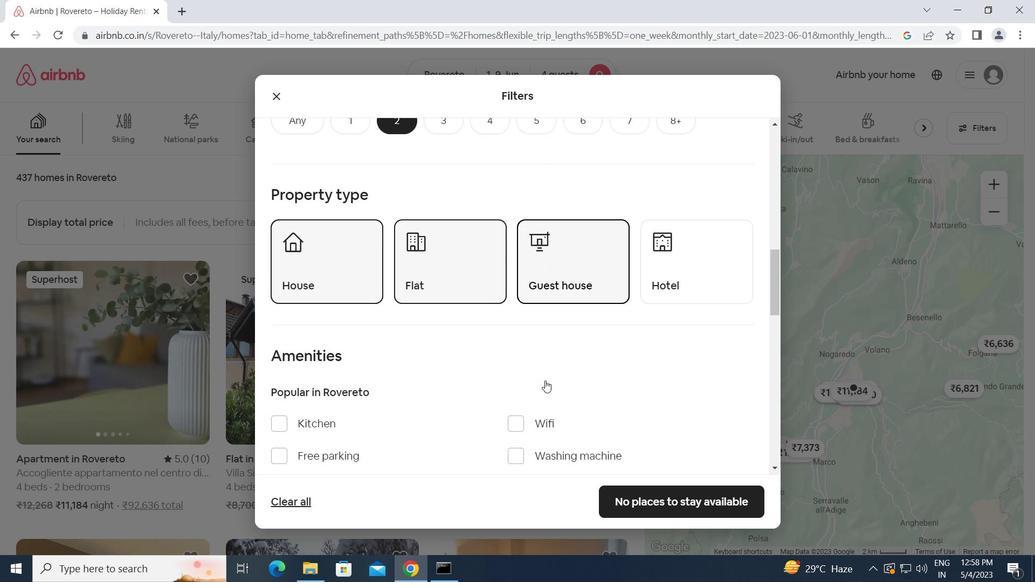 
Action: Mouse scrolled (545, 380) with delta (0, 0)
Screenshot: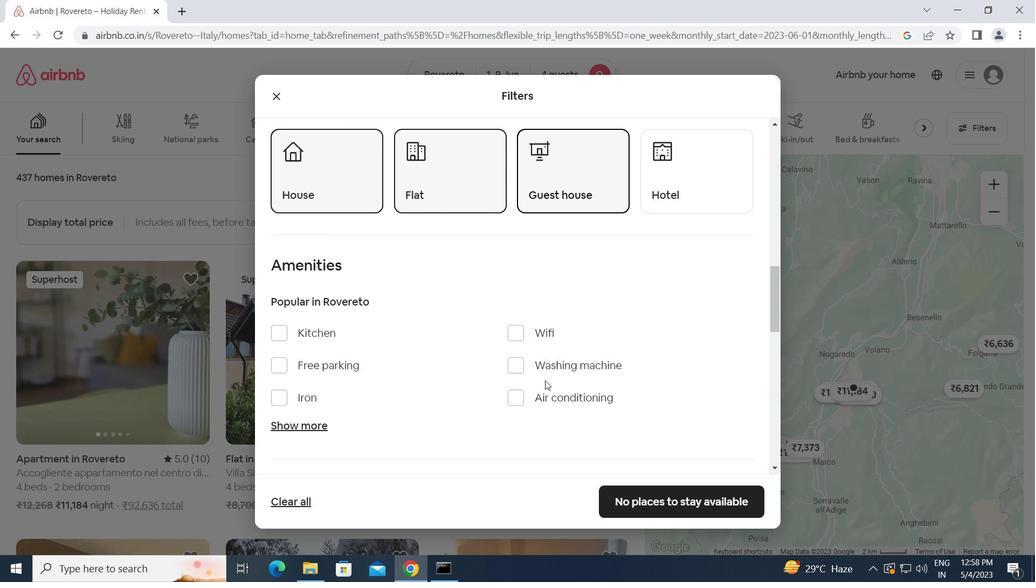 
Action: Mouse scrolled (545, 380) with delta (0, 0)
Screenshot: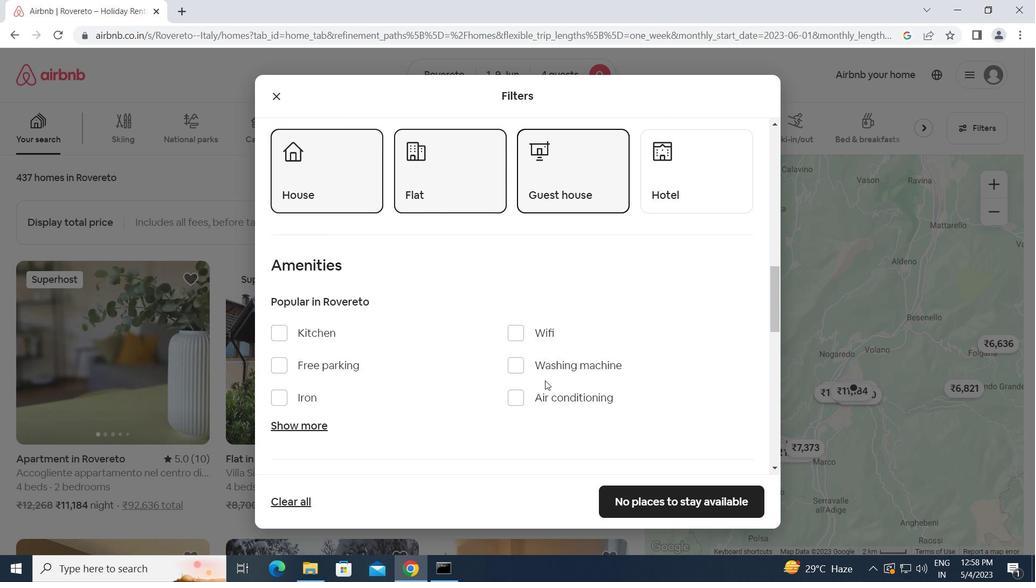 
Action: Mouse scrolled (545, 380) with delta (0, 0)
Screenshot: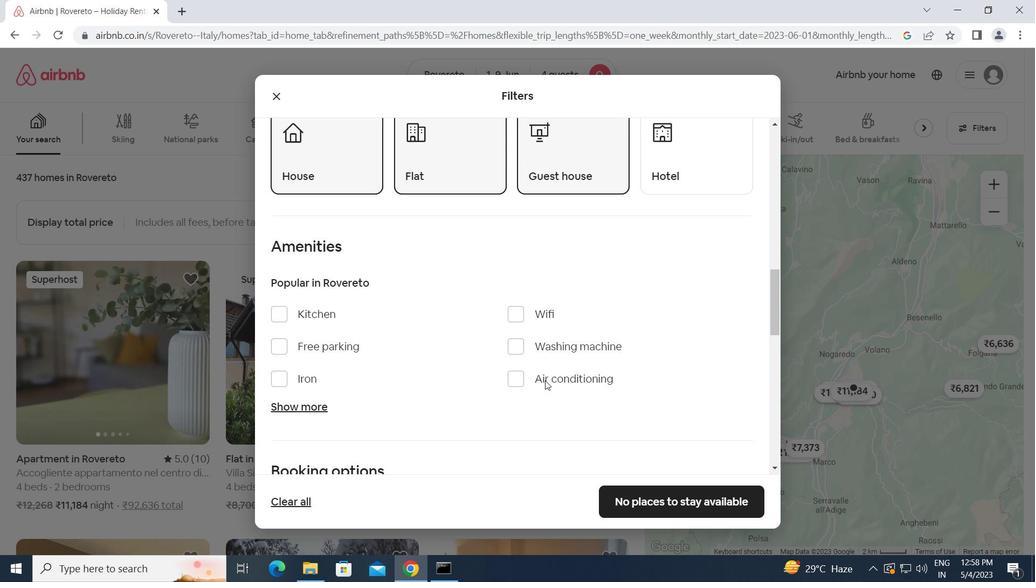 
Action: Mouse moved to (723, 379)
Screenshot: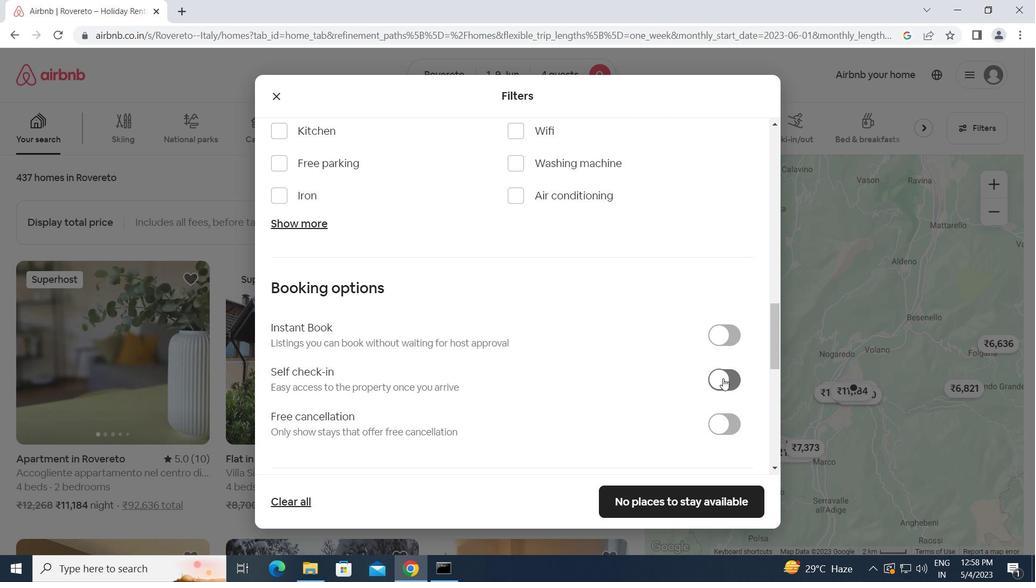 
Action: Mouse pressed left at (723, 379)
Screenshot: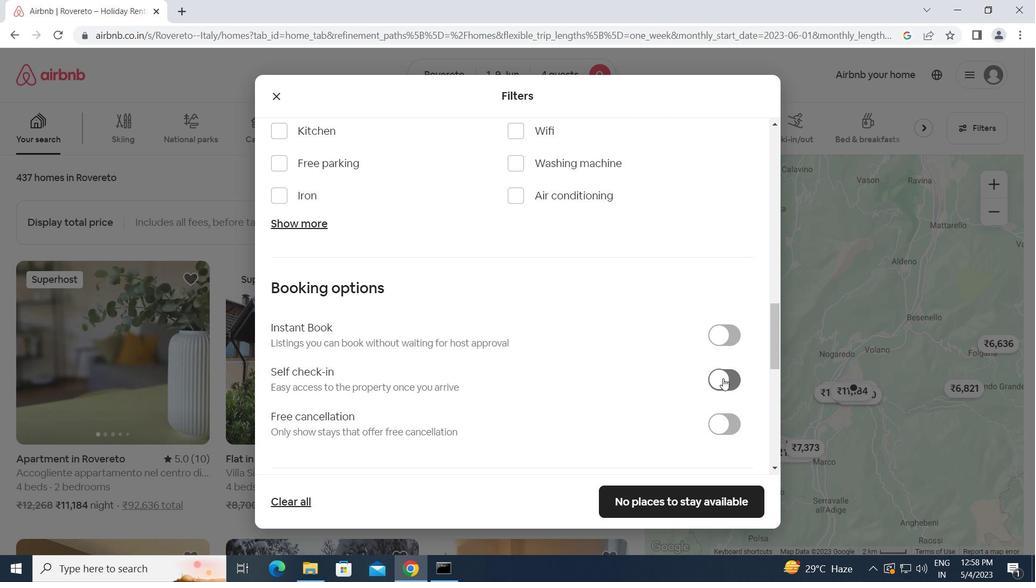 
Action: Mouse moved to (503, 423)
Screenshot: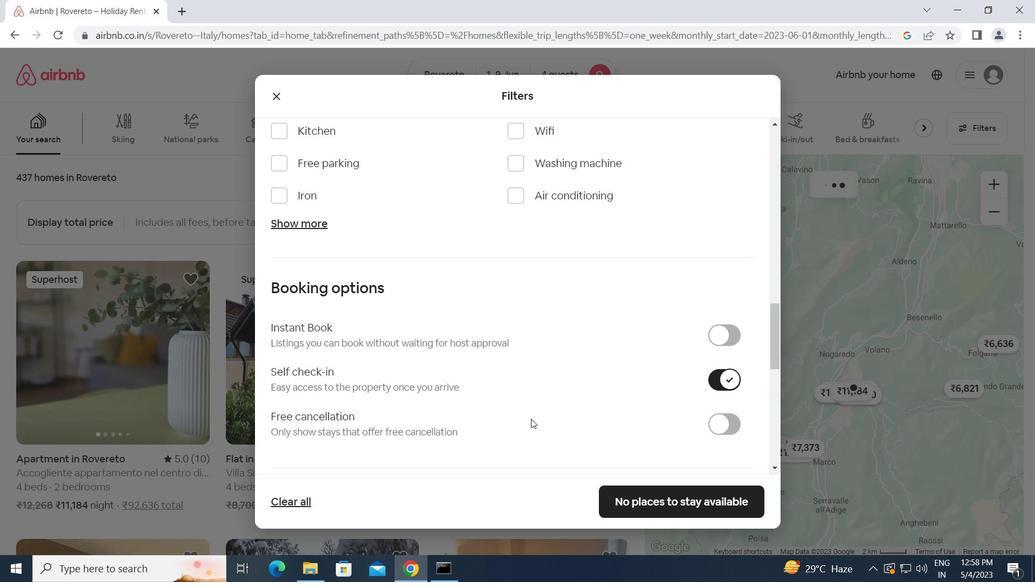 
Action: Mouse scrolled (503, 422) with delta (0, 0)
Screenshot: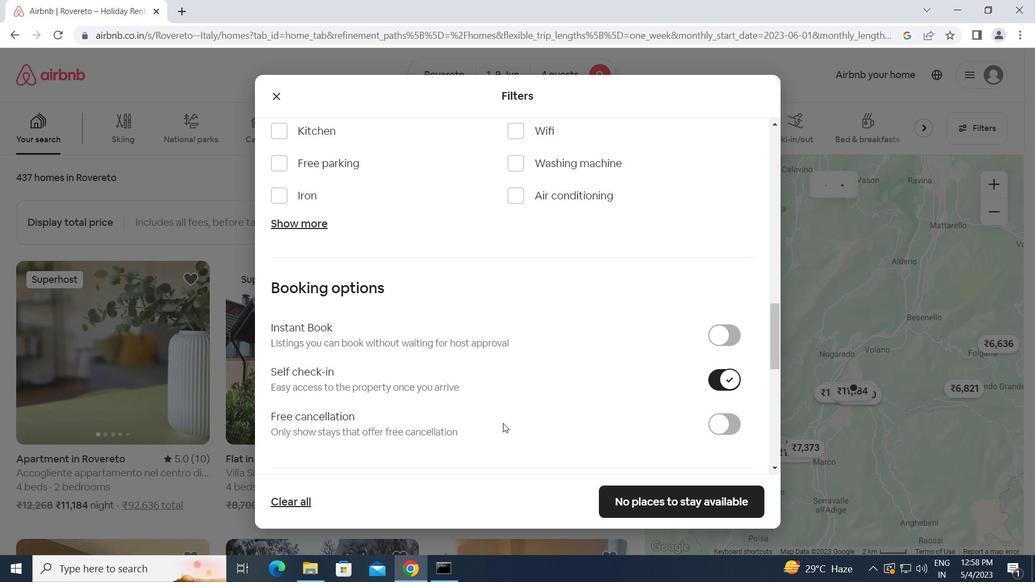 
Action: Mouse scrolled (503, 422) with delta (0, 0)
Screenshot: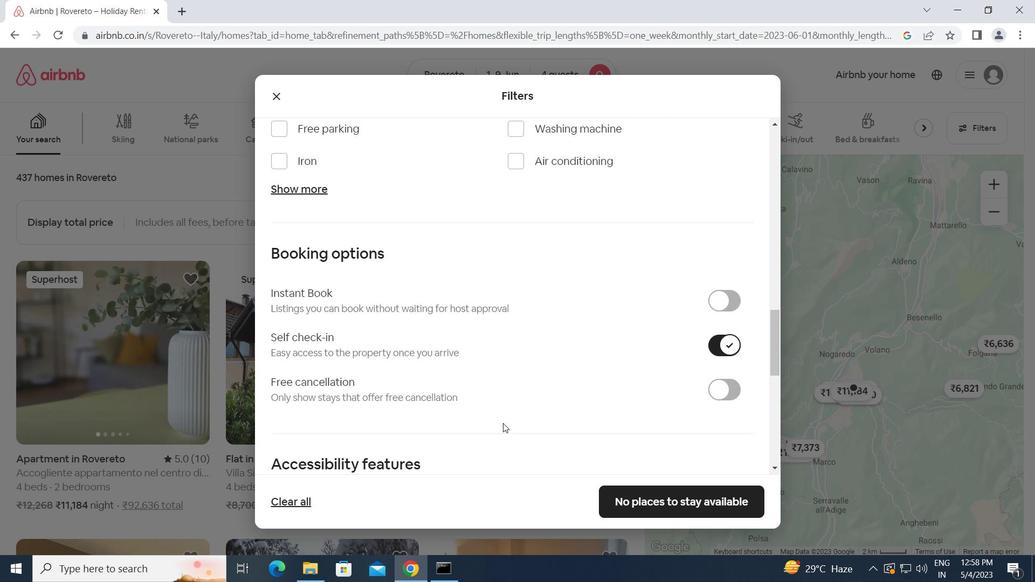 
Action: Mouse scrolled (503, 422) with delta (0, 0)
Screenshot: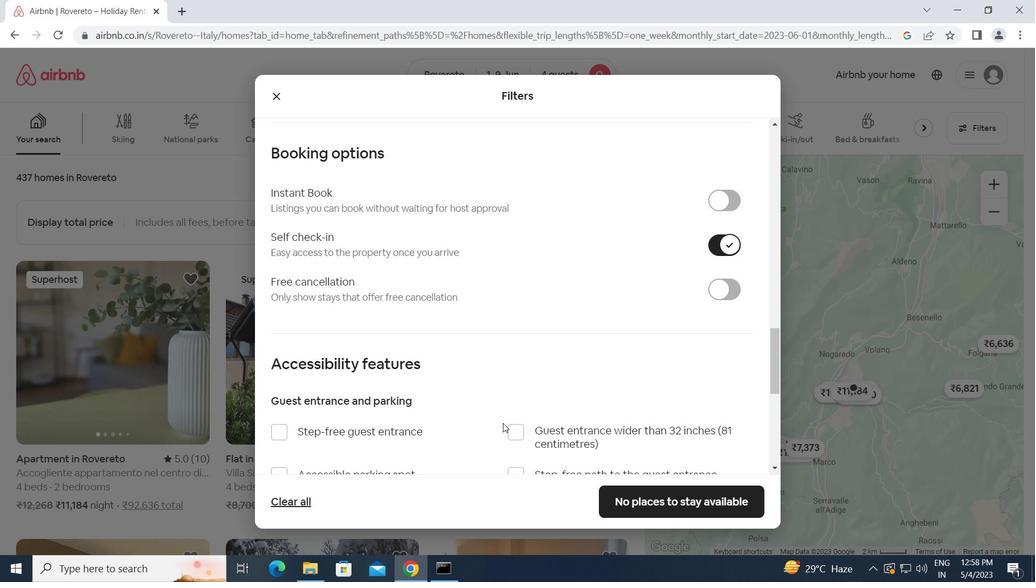 
Action: Mouse scrolled (503, 422) with delta (0, 0)
Screenshot: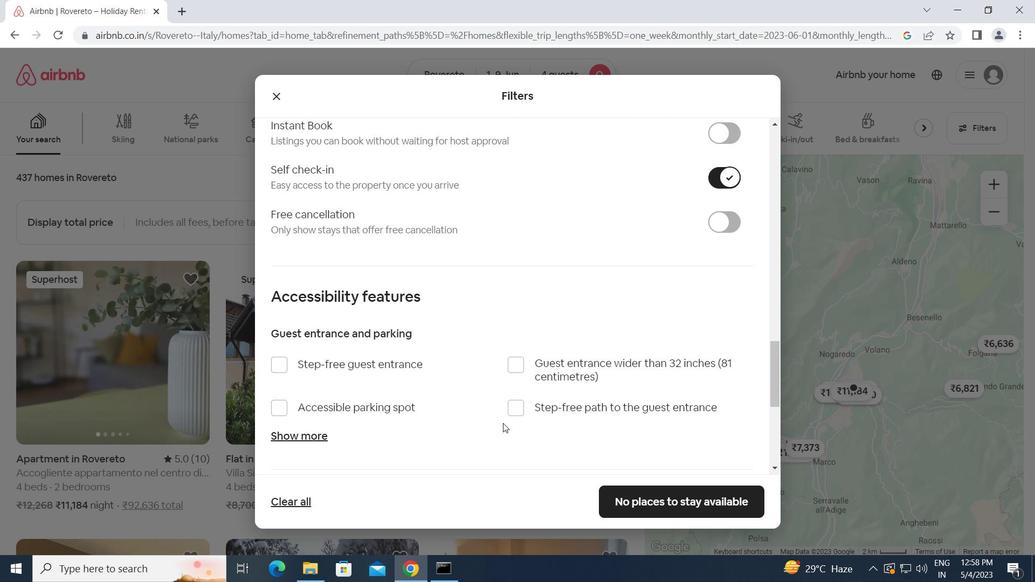 
Action: Mouse scrolled (503, 422) with delta (0, 0)
Screenshot: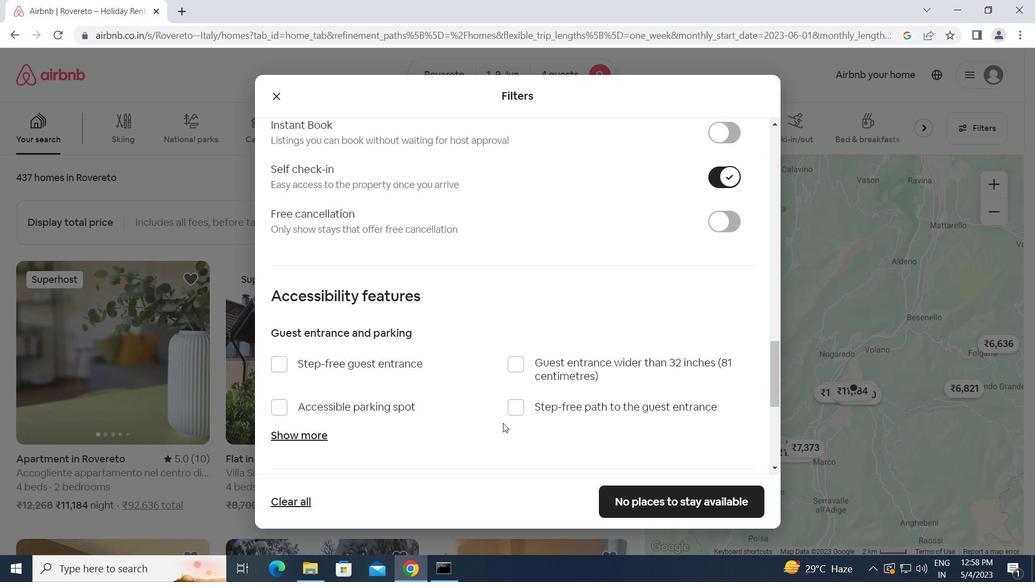 
Action: Mouse scrolled (503, 422) with delta (0, 0)
Screenshot: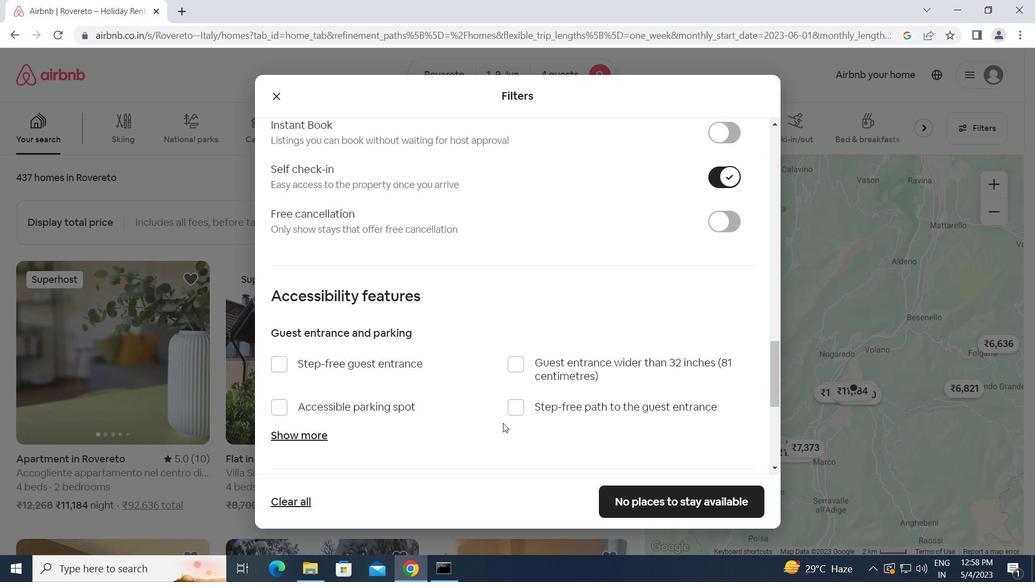 
Action: Mouse scrolled (503, 422) with delta (0, 0)
Screenshot: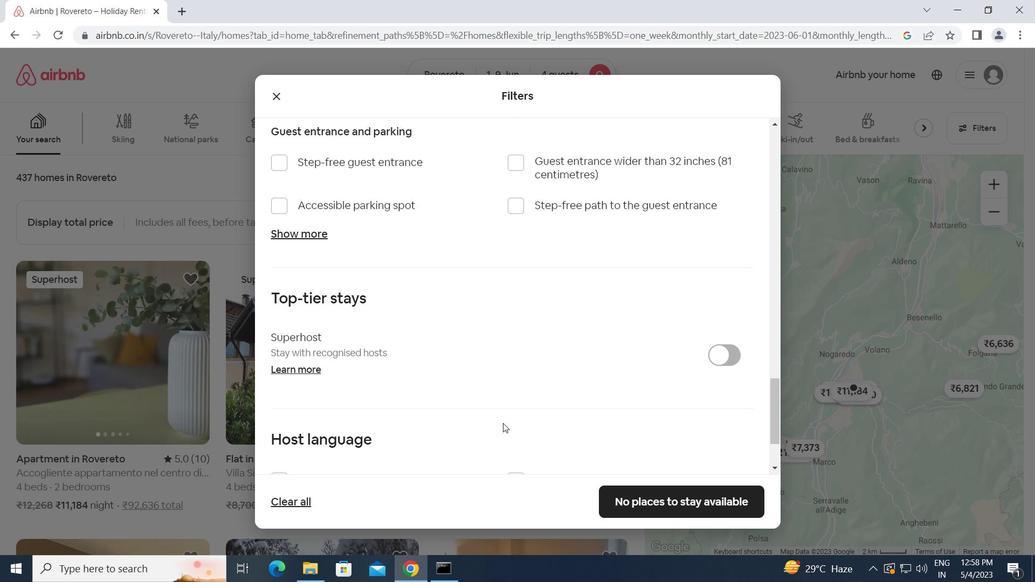 
Action: Mouse scrolled (503, 422) with delta (0, 0)
Screenshot: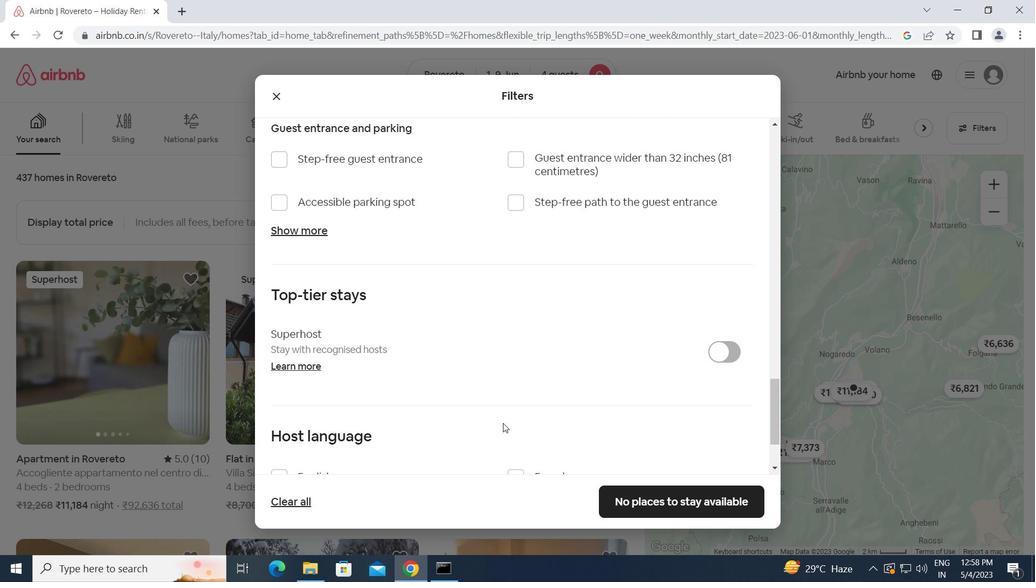 
Action: Mouse moved to (283, 381)
Screenshot: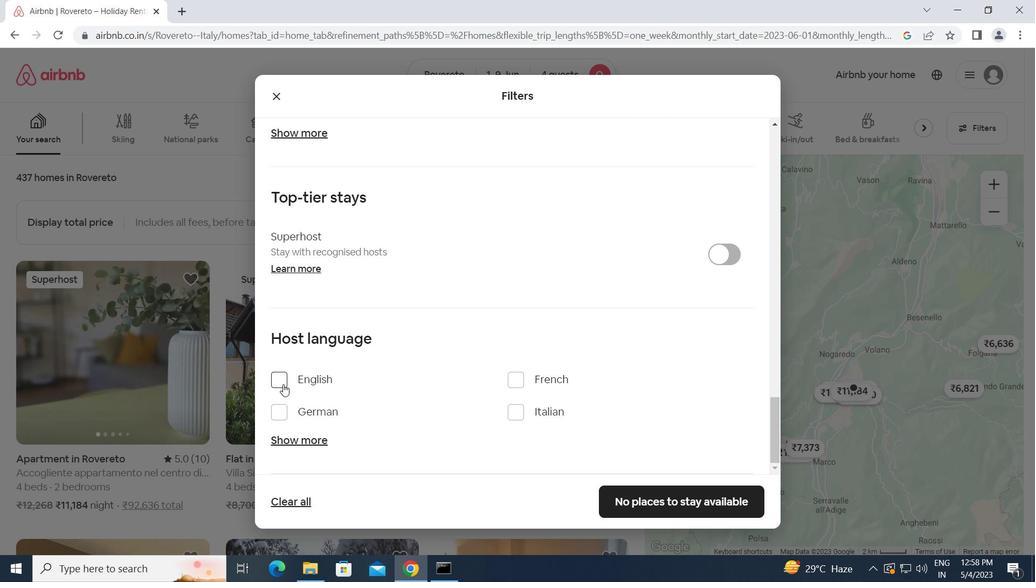 
Action: Mouse pressed left at (283, 381)
Screenshot: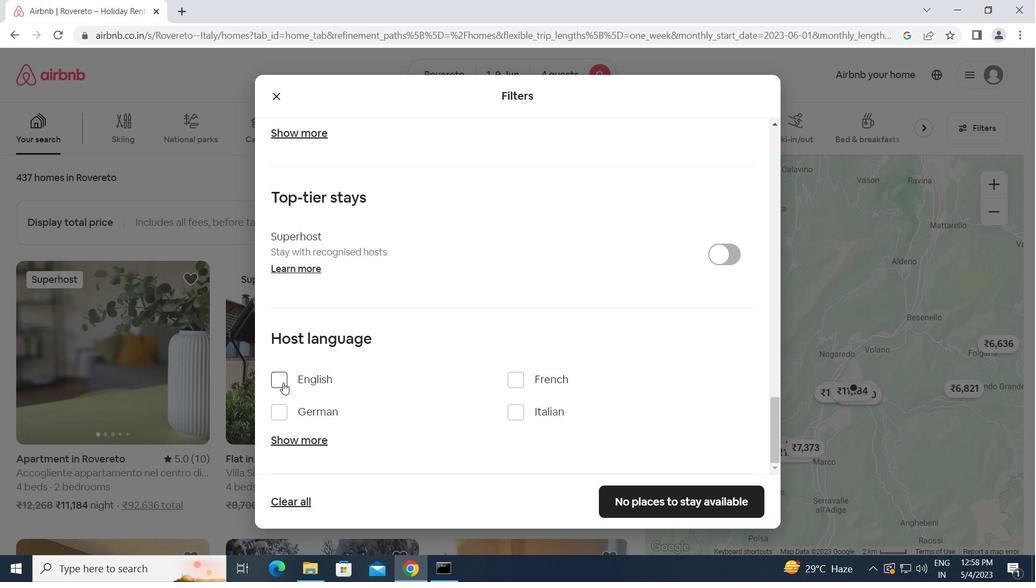 
Action: Mouse moved to (283, 380)
Screenshot: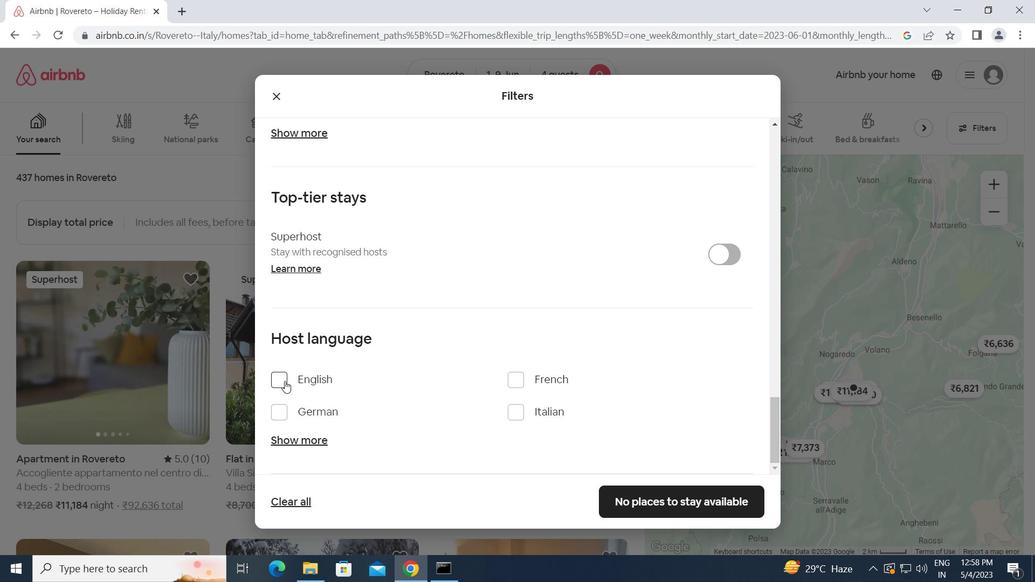 
Action: Mouse pressed left at (283, 380)
Screenshot: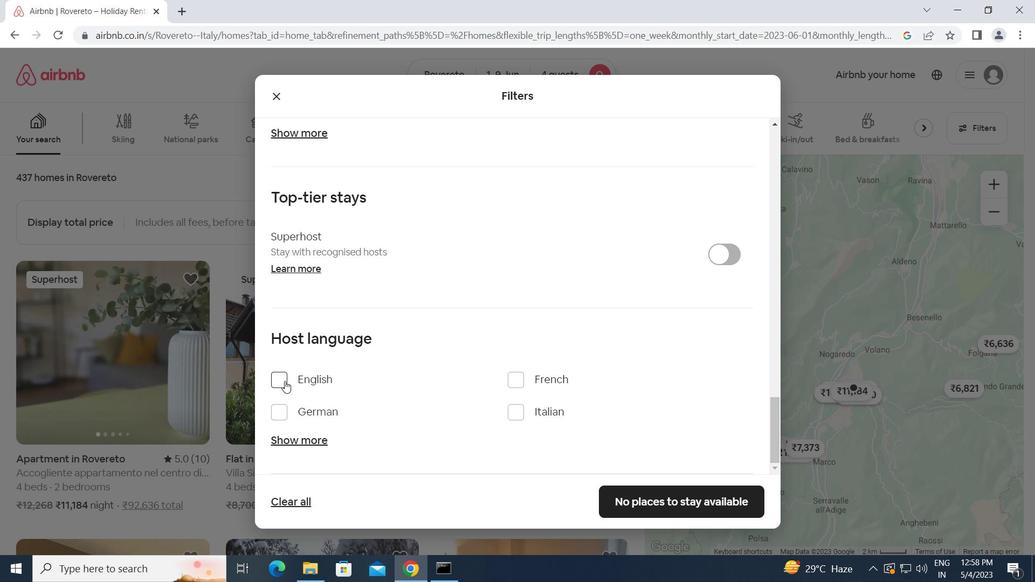 
Action: Mouse moved to (278, 377)
Screenshot: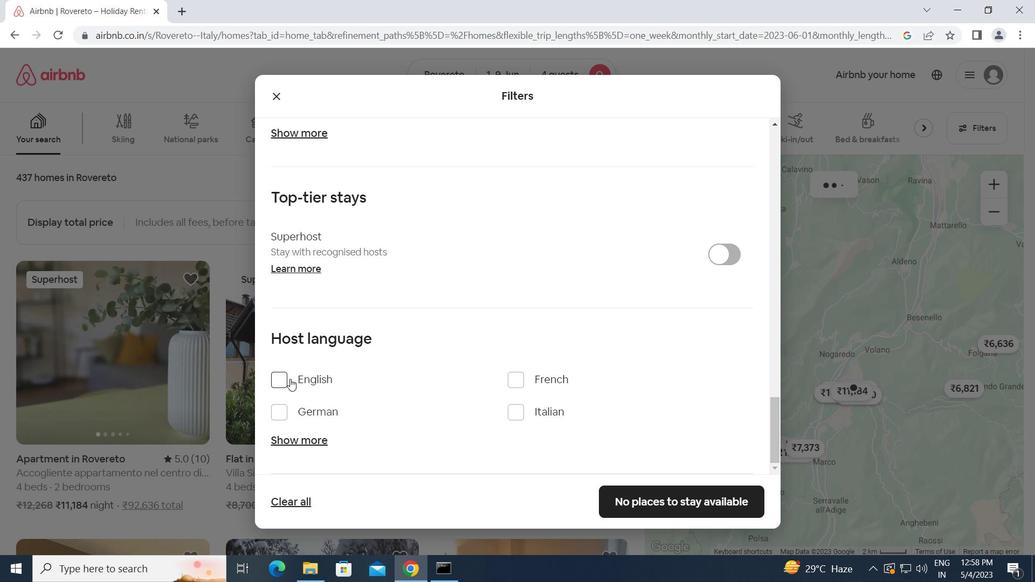 
Action: Mouse pressed left at (278, 377)
Screenshot: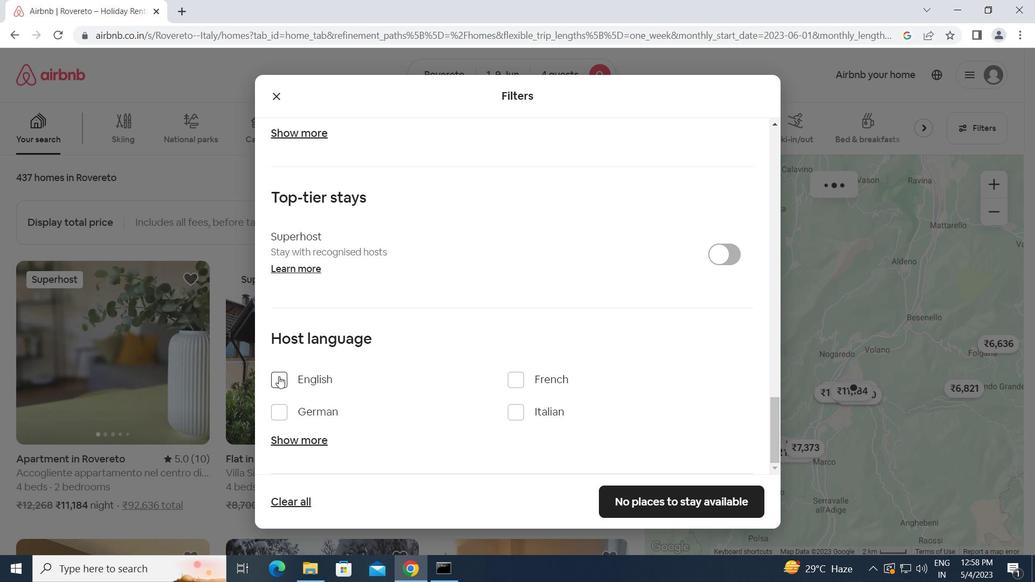 
Action: Mouse moved to (654, 497)
Screenshot: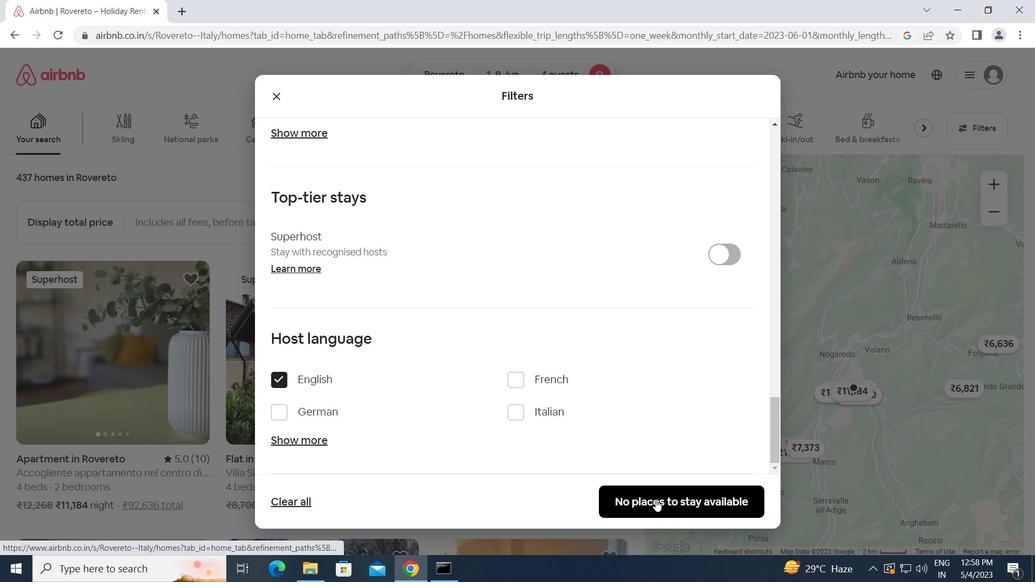 
Action: Mouse pressed left at (654, 497)
Screenshot: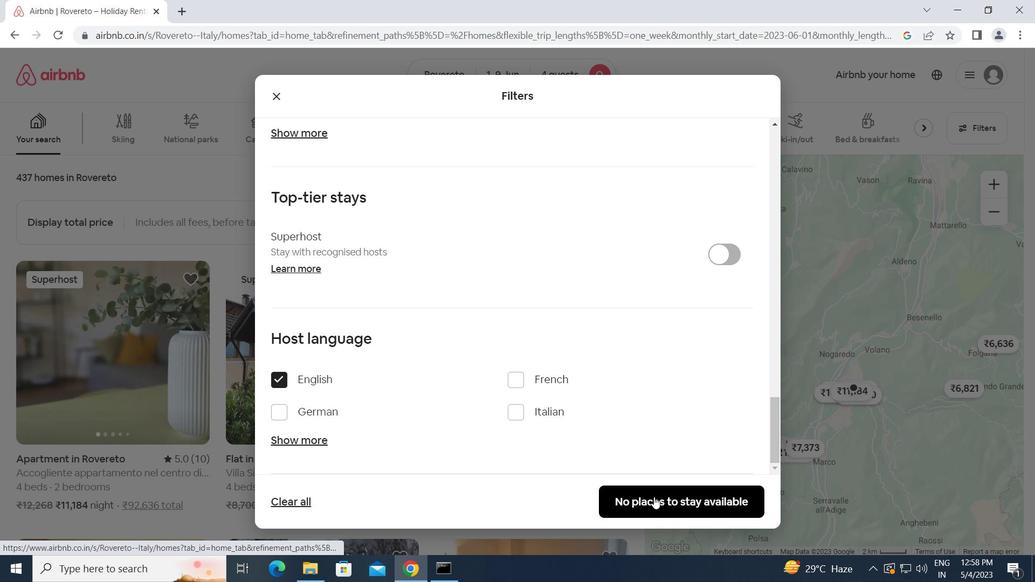 
Action: Mouse moved to (653, 497)
Screenshot: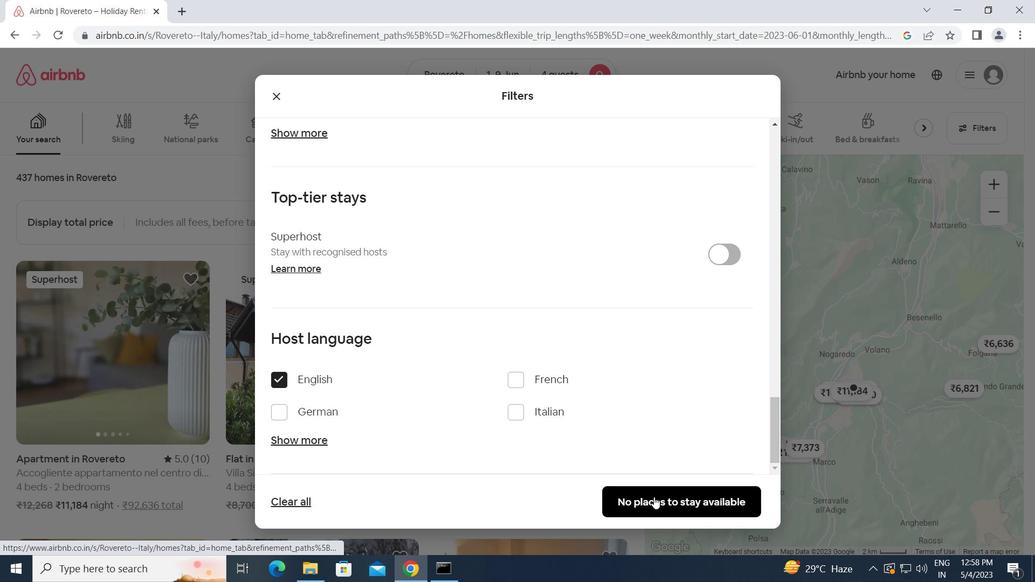 
